 Task: Search one way flight ticket for 4 adults, 1 infant in seat and 1 infant on lap in premium economy from Fort Myers: Southwest Florida International Airport to Greensboro: Piedmont Triad International Airport on 5-1-2023. Choice of flights is JetBlue. Number of bags: 1 checked bag. Price is upto 83000. Outbound departure time preference is 8:45.
Action: Mouse moved to (165, 147)
Screenshot: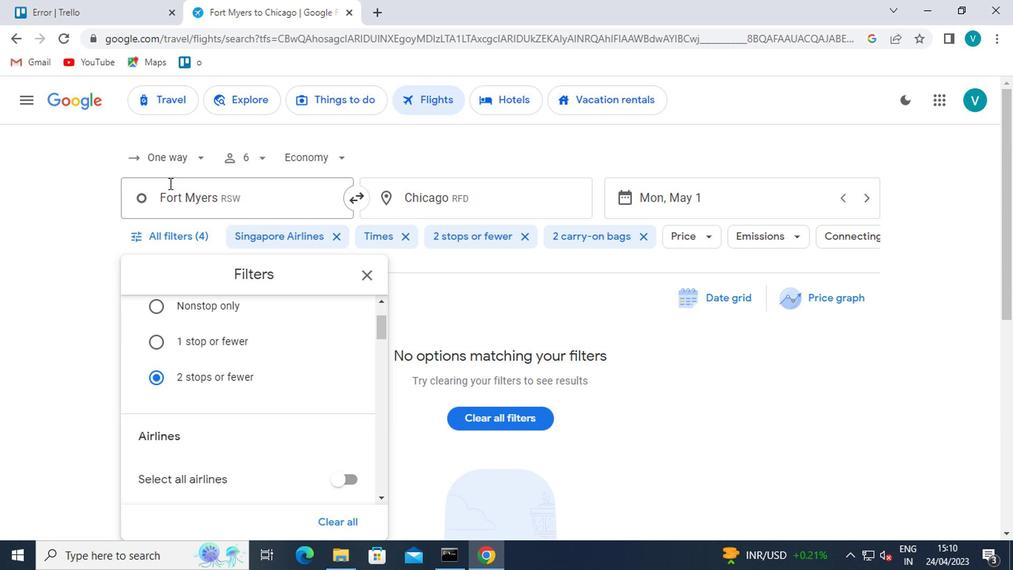 
Action: Mouse pressed left at (165, 147)
Screenshot: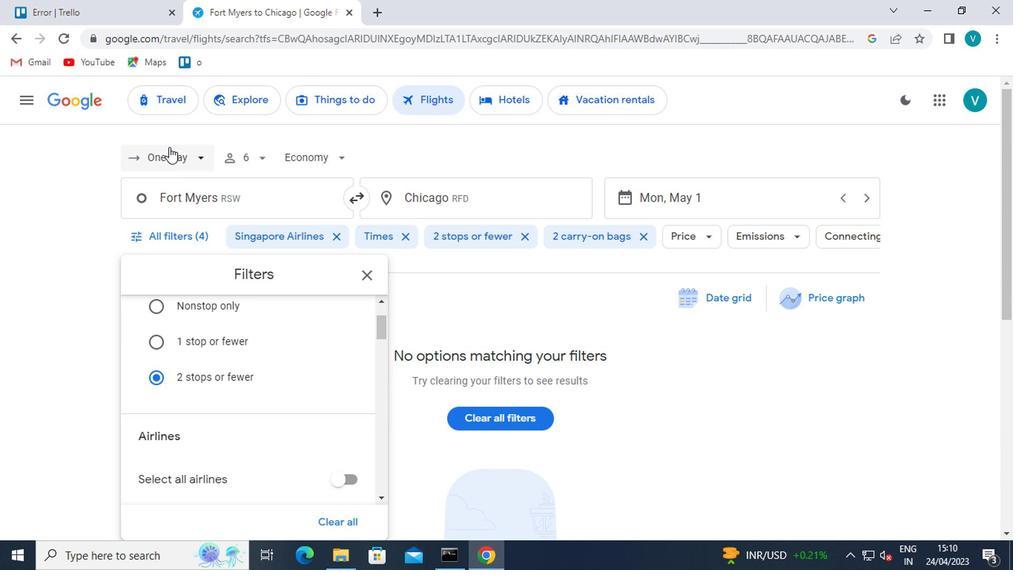 
Action: Mouse moved to (181, 224)
Screenshot: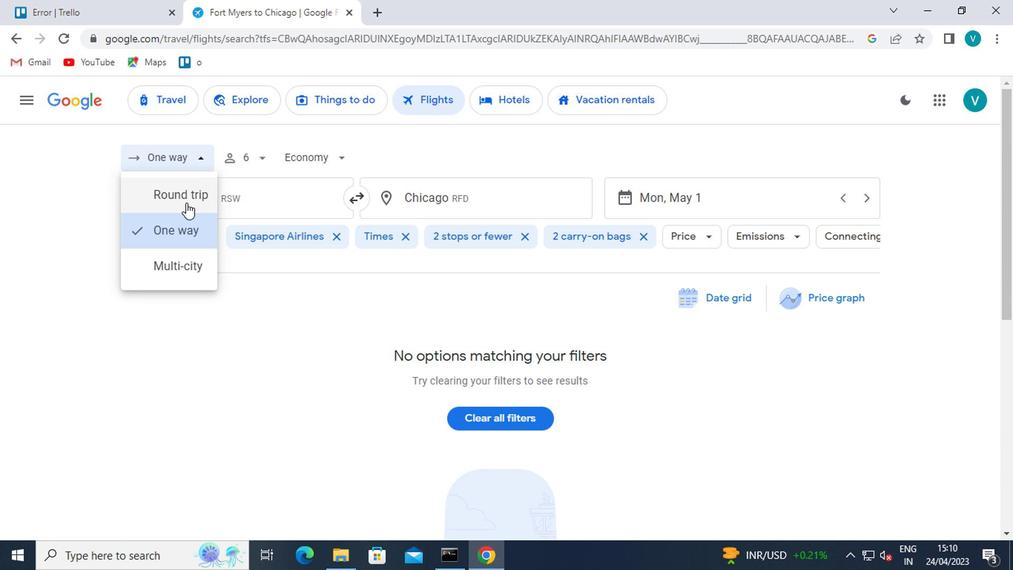 
Action: Mouse pressed left at (181, 224)
Screenshot: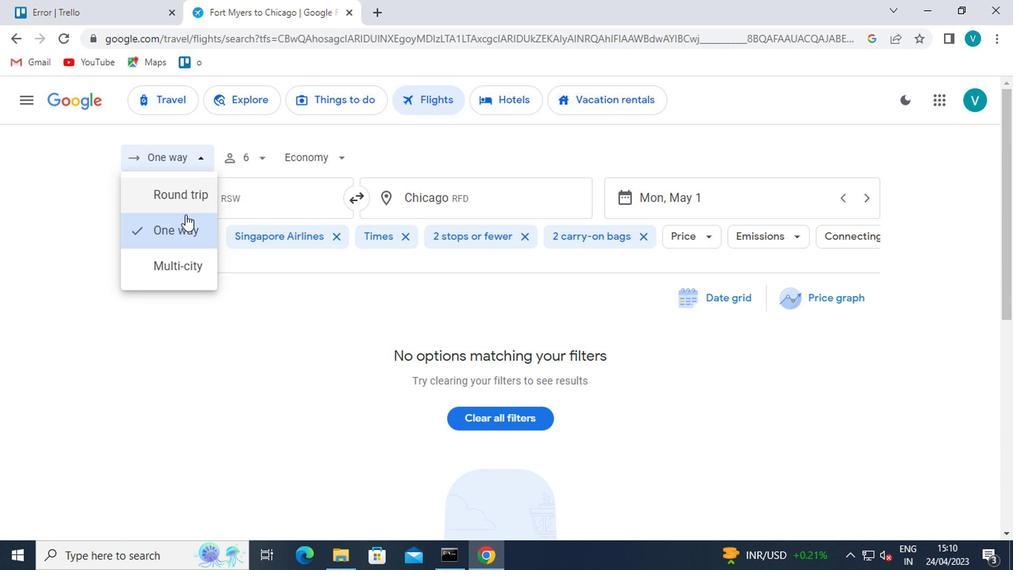 
Action: Mouse moved to (246, 166)
Screenshot: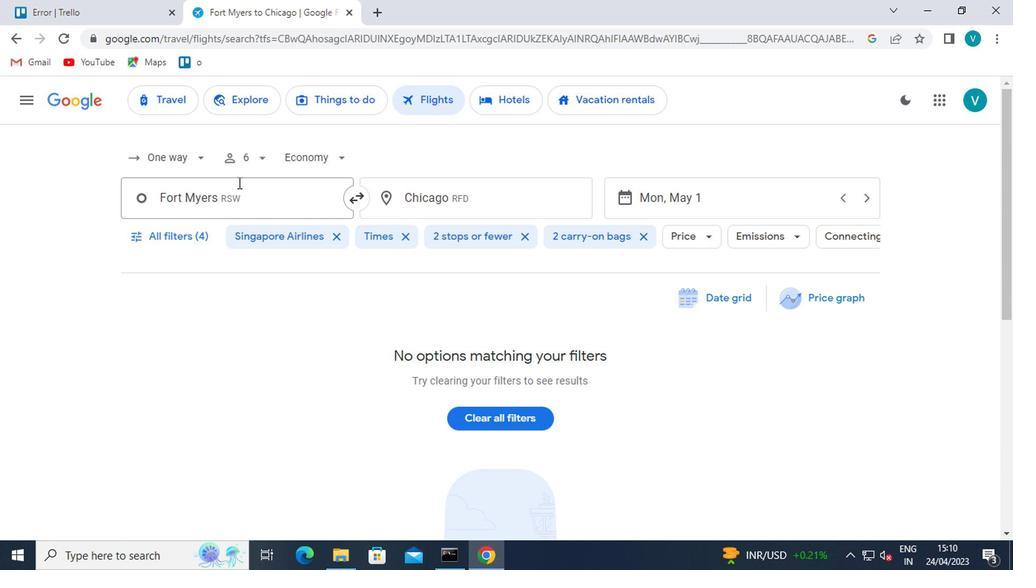 
Action: Mouse pressed left at (246, 166)
Screenshot: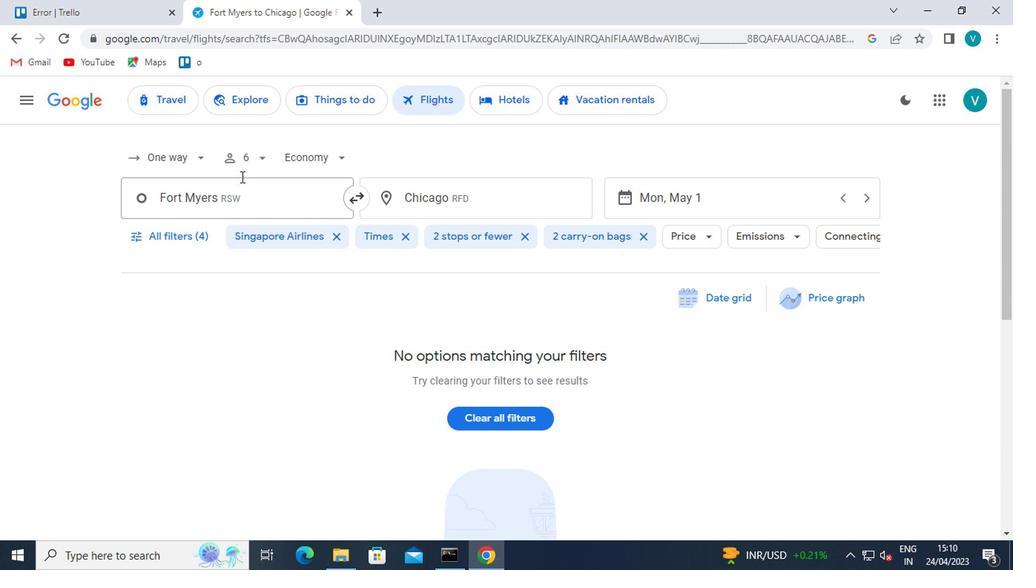 
Action: Mouse moved to (373, 188)
Screenshot: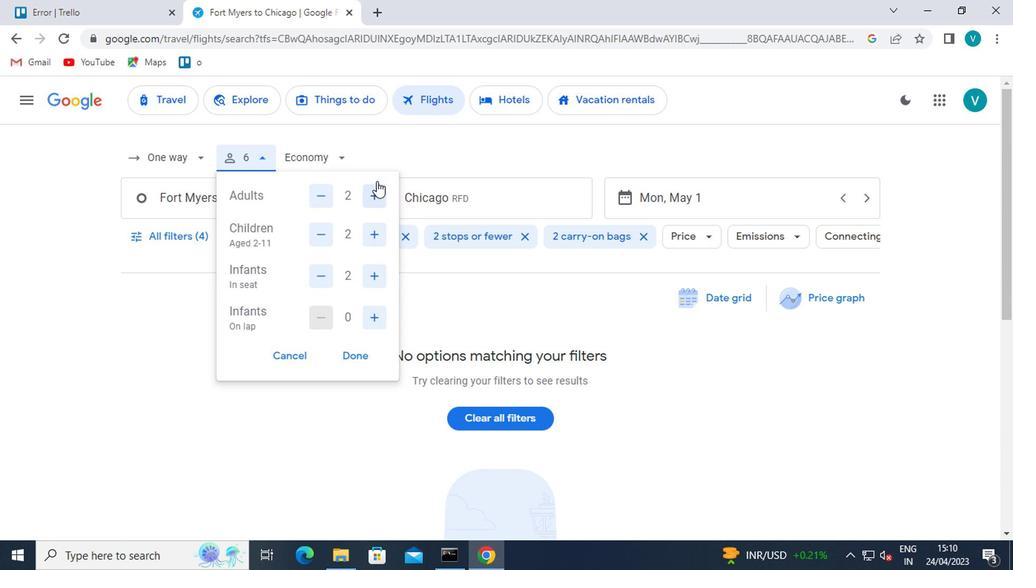 
Action: Mouse pressed left at (373, 188)
Screenshot: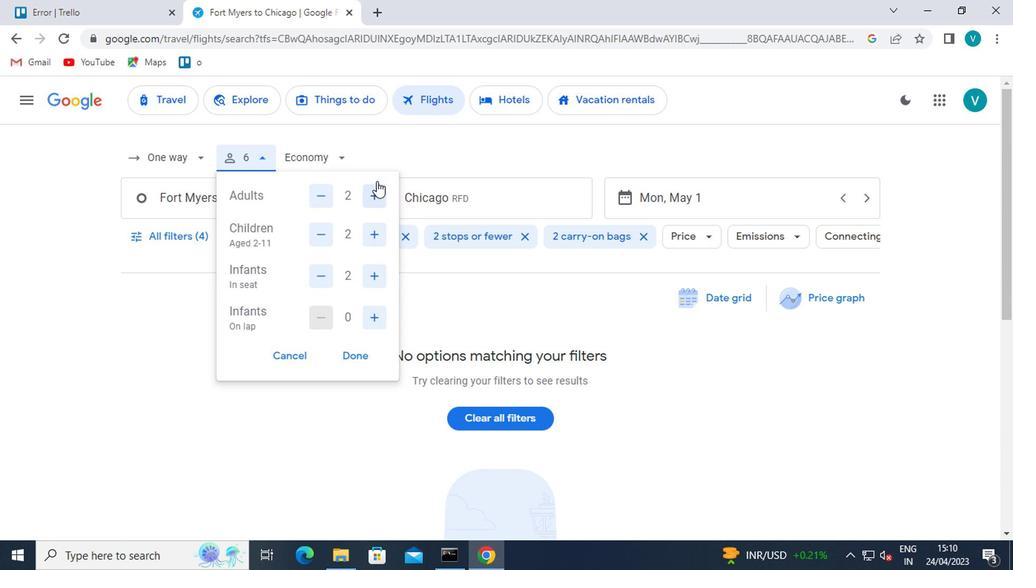 
Action: Mouse pressed left at (373, 188)
Screenshot: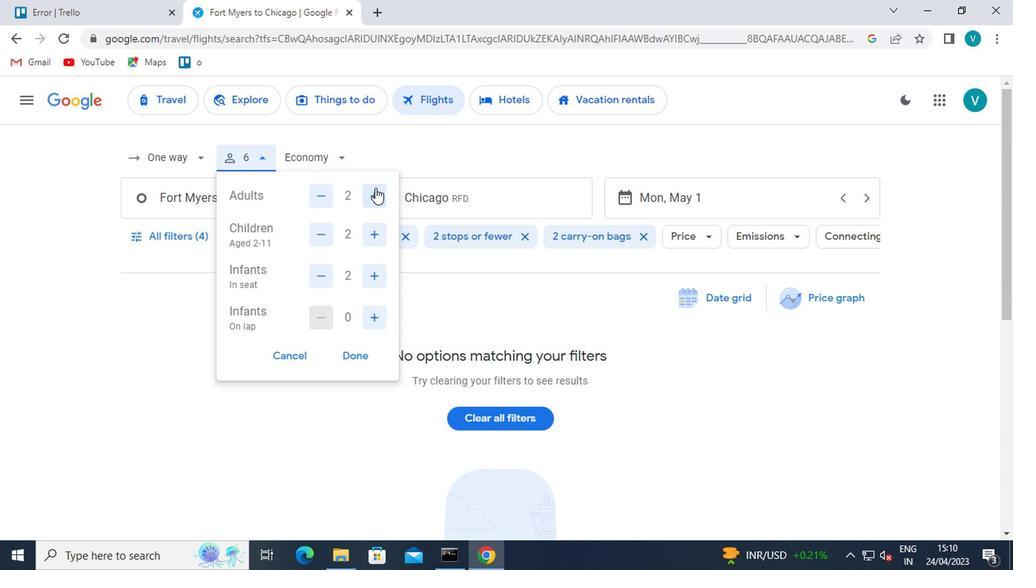 
Action: Mouse moved to (314, 241)
Screenshot: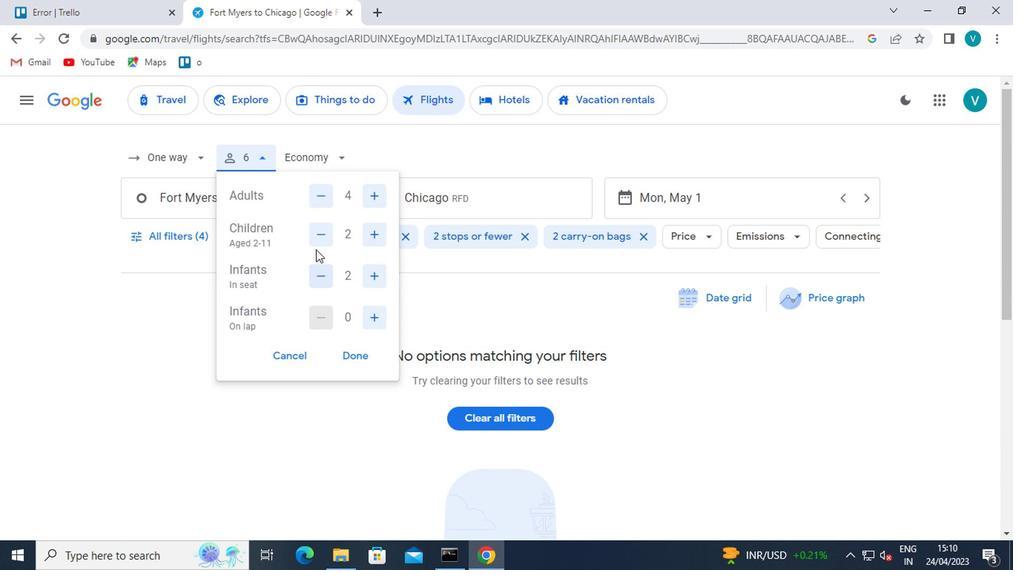 
Action: Mouse pressed left at (314, 241)
Screenshot: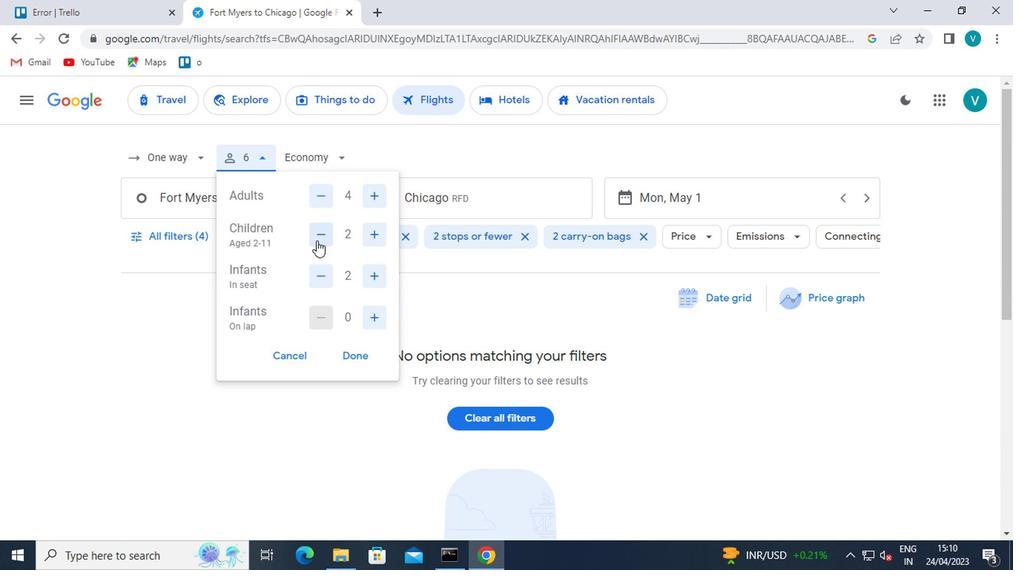 
Action: Mouse pressed left at (314, 241)
Screenshot: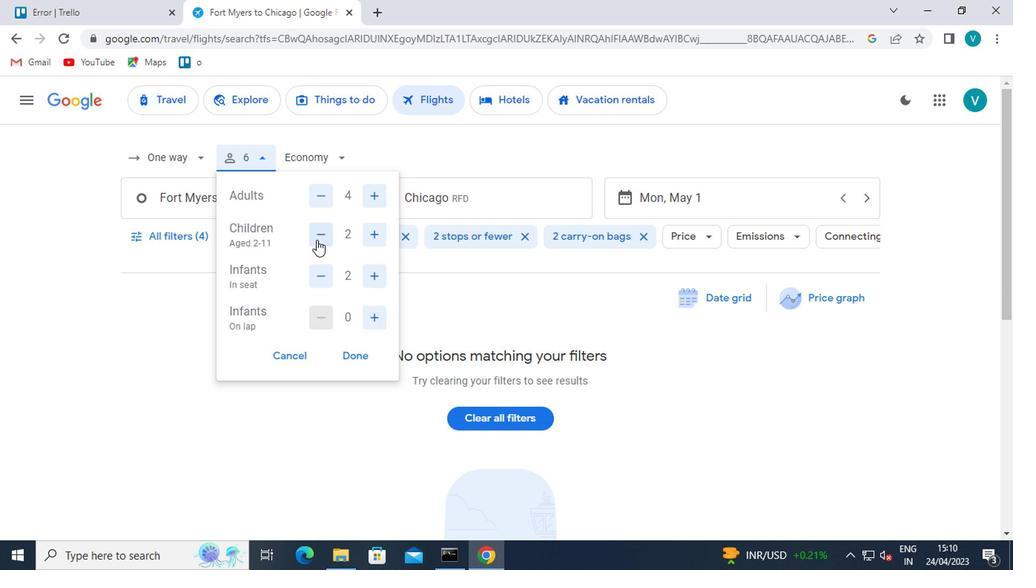 
Action: Mouse moved to (310, 278)
Screenshot: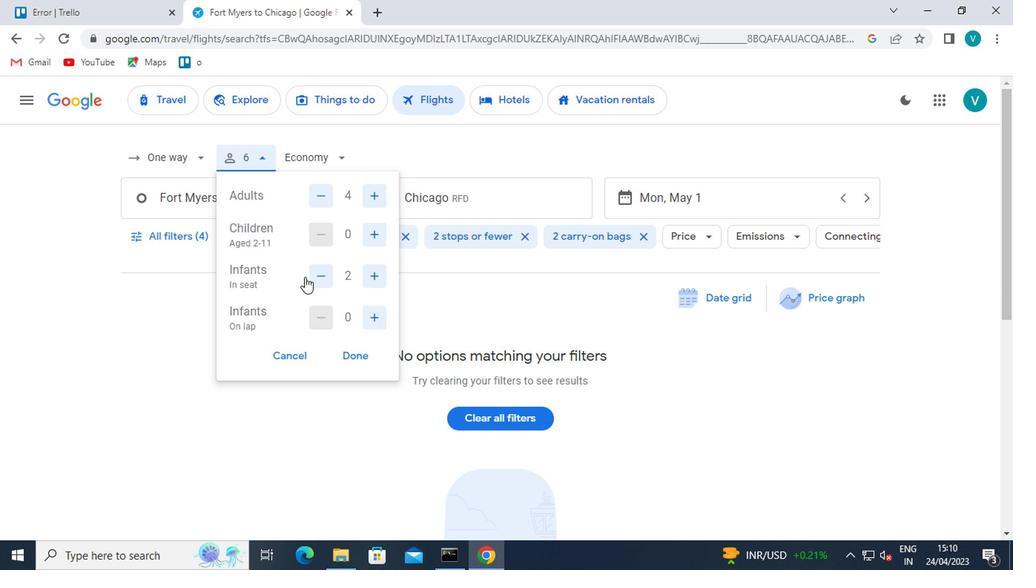 
Action: Mouse pressed left at (310, 278)
Screenshot: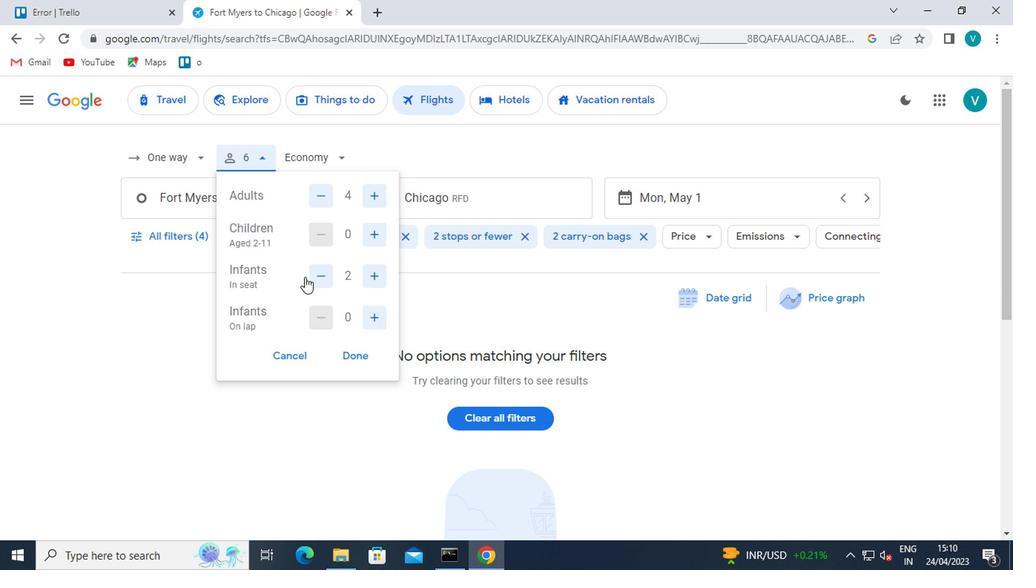 
Action: Mouse moved to (366, 319)
Screenshot: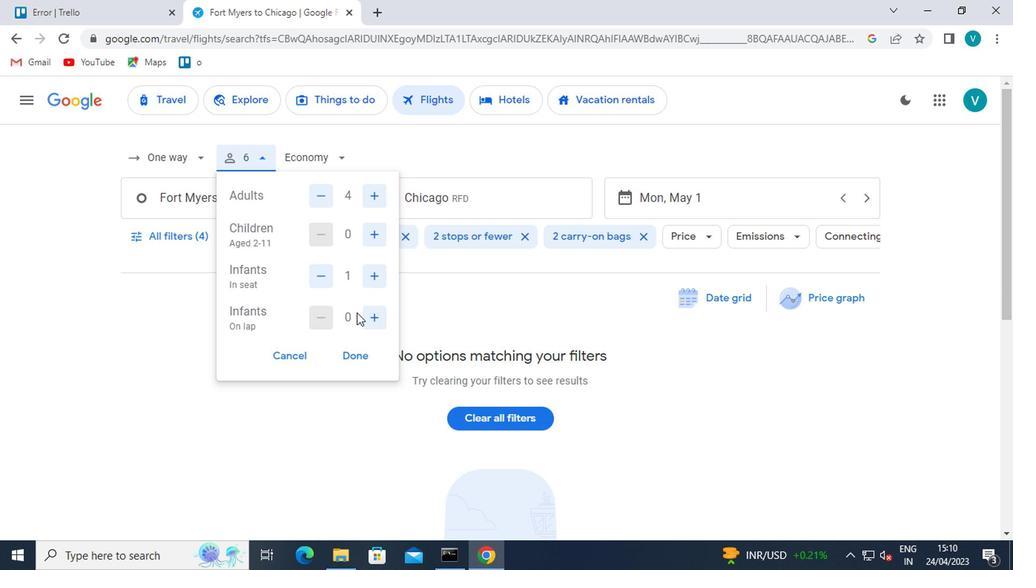 
Action: Mouse pressed left at (366, 319)
Screenshot: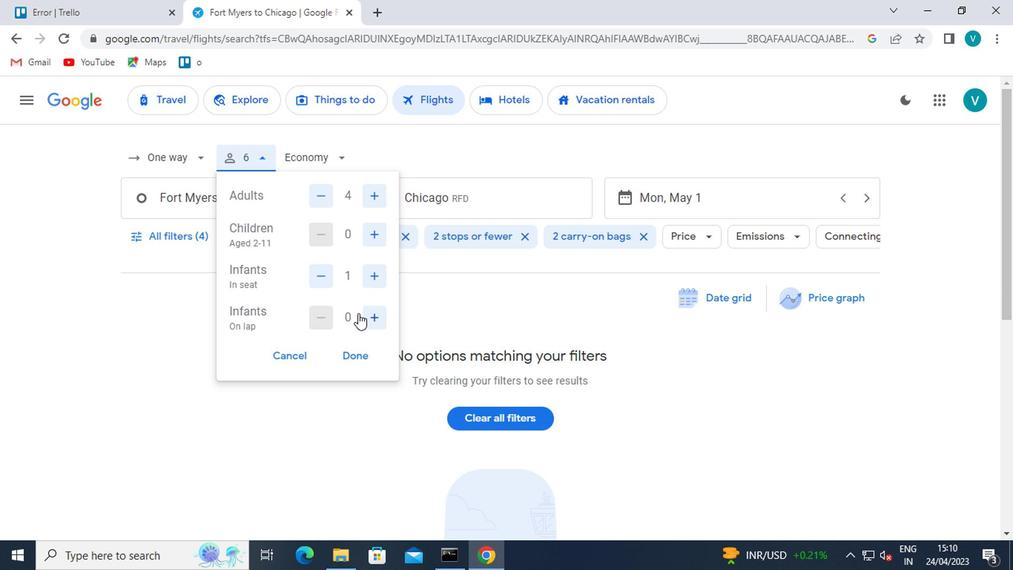 
Action: Mouse moved to (355, 355)
Screenshot: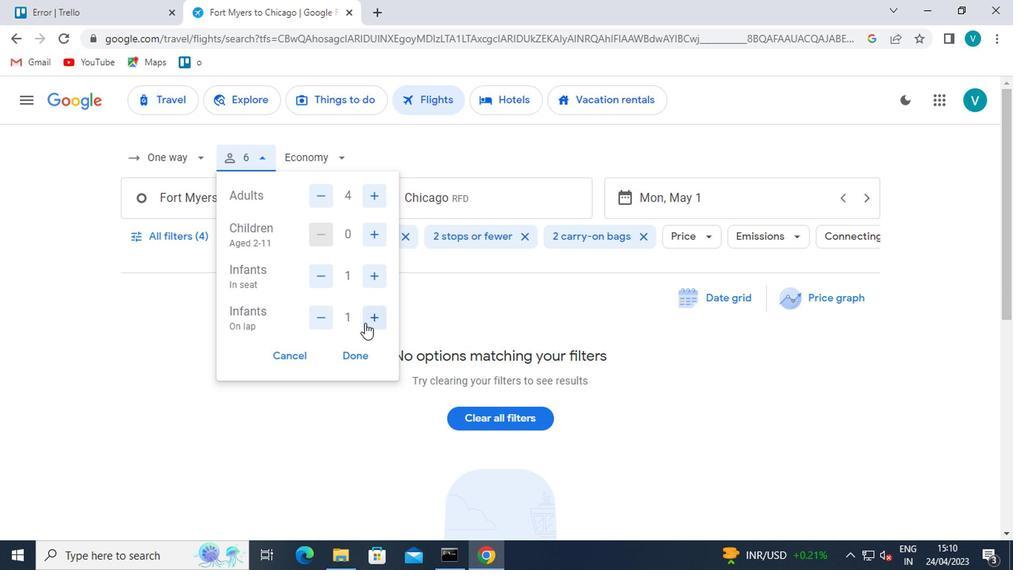 
Action: Mouse pressed left at (355, 355)
Screenshot: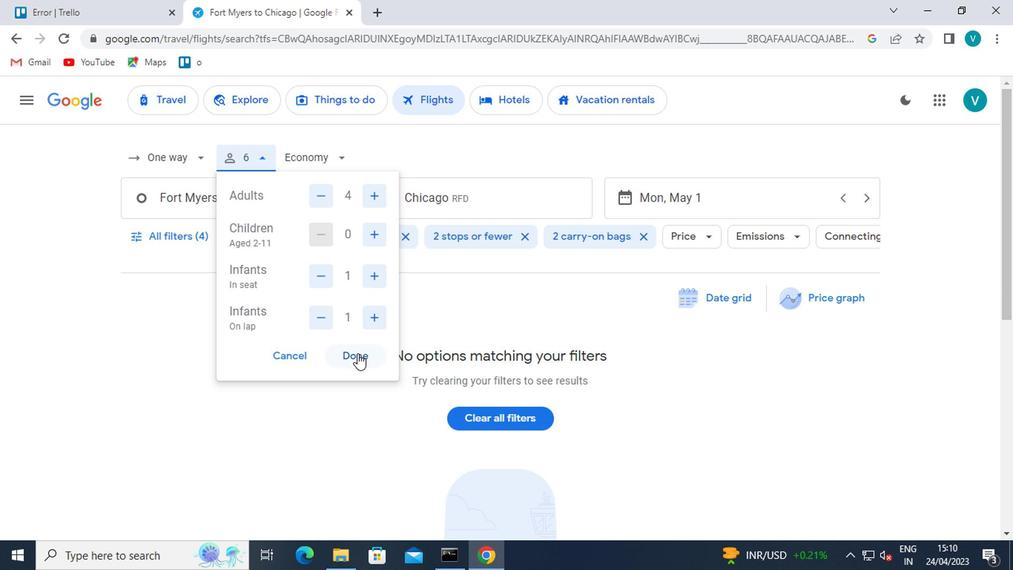 
Action: Mouse moved to (326, 154)
Screenshot: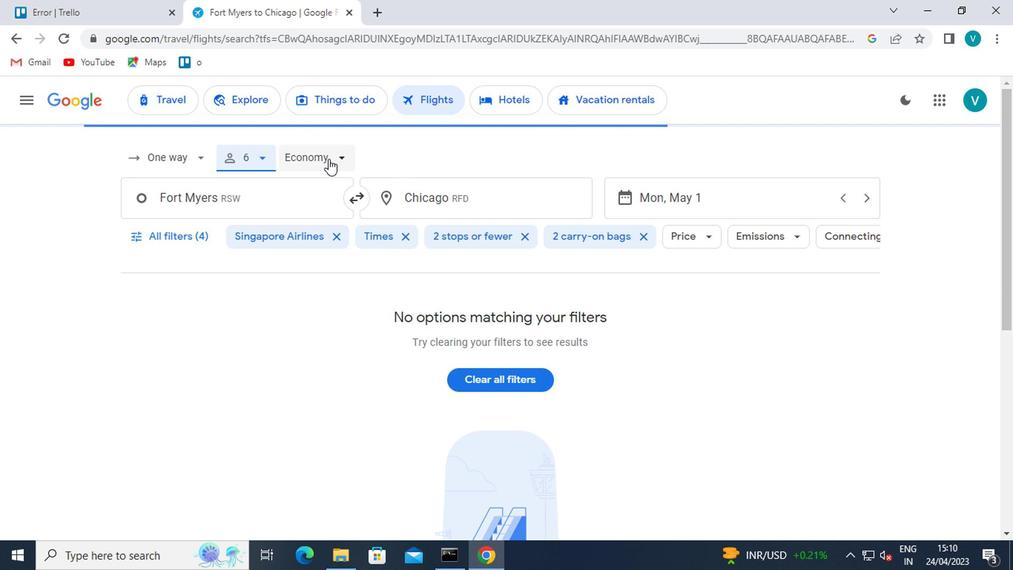 
Action: Mouse pressed left at (326, 154)
Screenshot: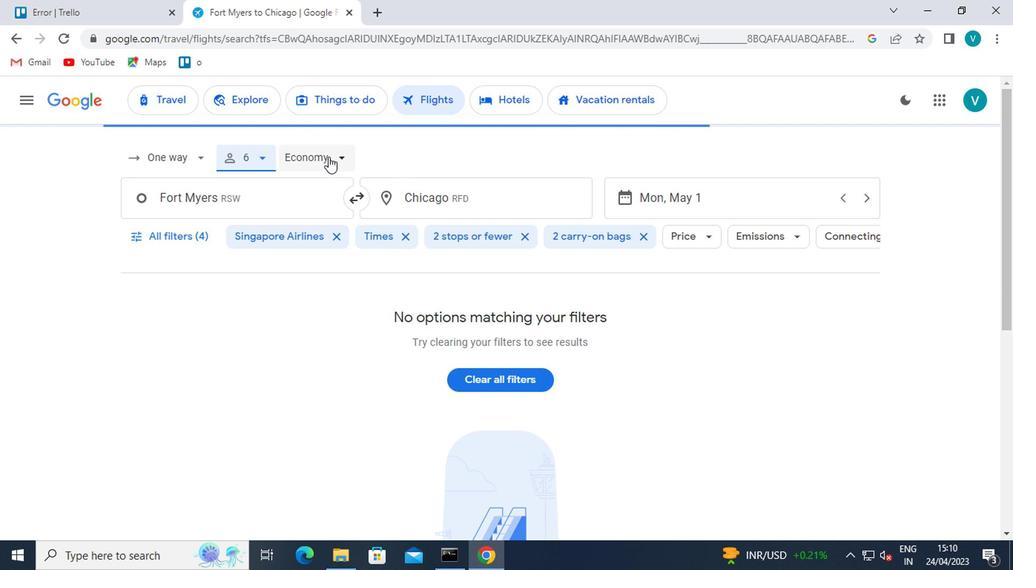
Action: Mouse moved to (328, 234)
Screenshot: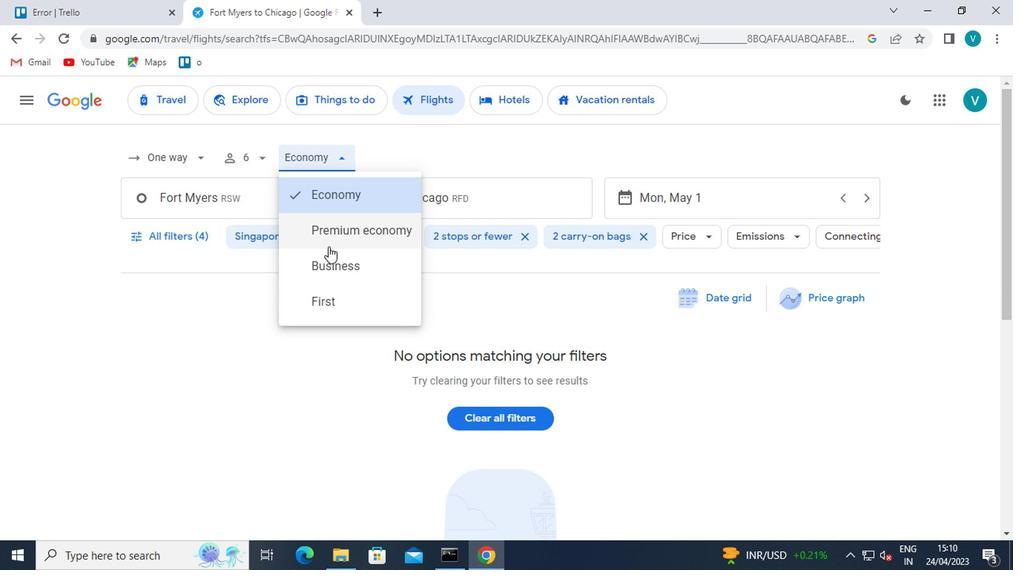 
Action: Mouse pressed left at (328, 234)
Screenshot: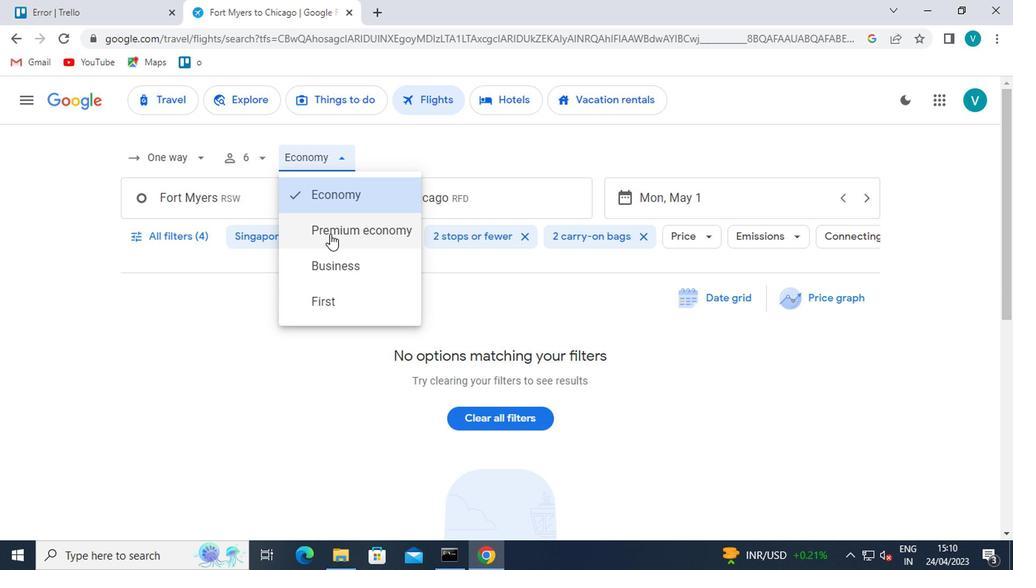 
Action: Mouse moved to (267, 204)
Screenshot: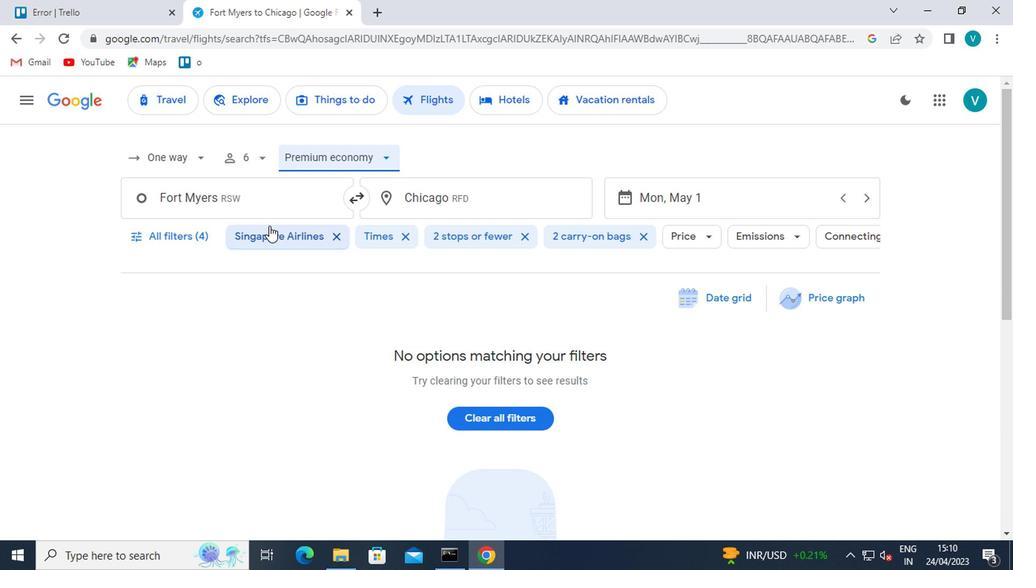 
Action: Mouse pressed left at (267, 204)
Screenshot: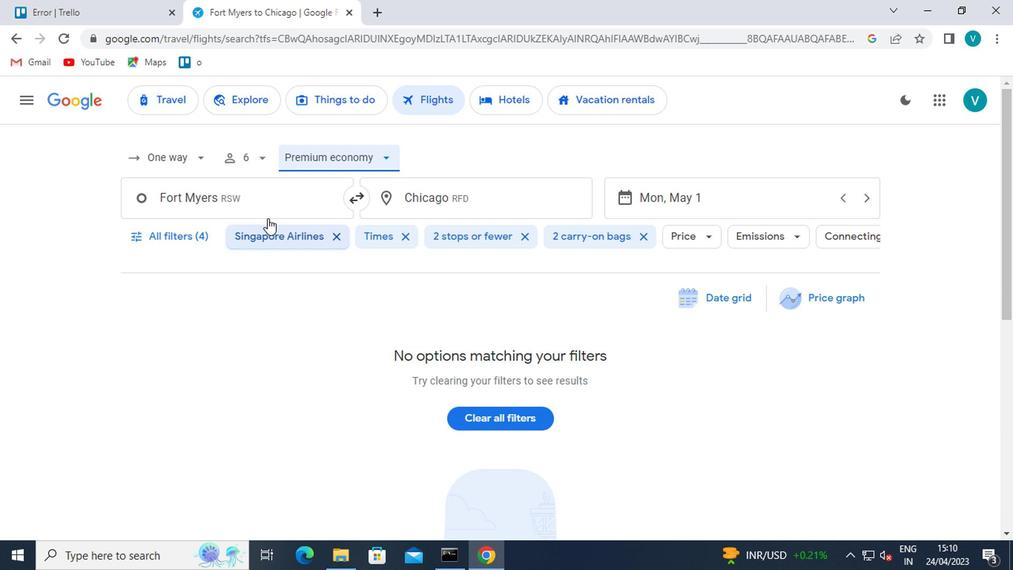 
Action: Mouse moved to (258, 202)
Screenshot: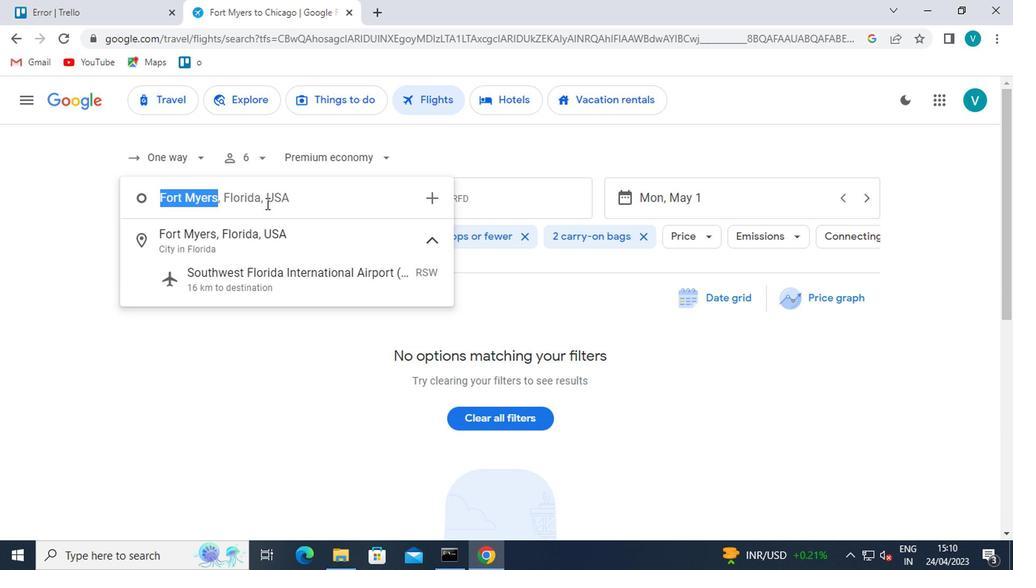 
Action: Key pressed <Key.shift>FOT<Key.backspace>RT<Key.space><Key.shift><Key.shift><Key.shift><Key.shift><Key.shift><Key.shift><Key.shift><Key.shift><Key.shift><Key.shift><Key.shift><Key.shift><Key.shift><Key.shift><Key.shift><Key.shift><Key.shift><Key.shift><Key.shift><Key.shift><Key.shift><Key.shift><Key.shift><Key.shift><Key.shift><Key.shift><Key.shift><Key.shift><Key.shift><Key.shift><Key.shift>MYERS
Screenshot: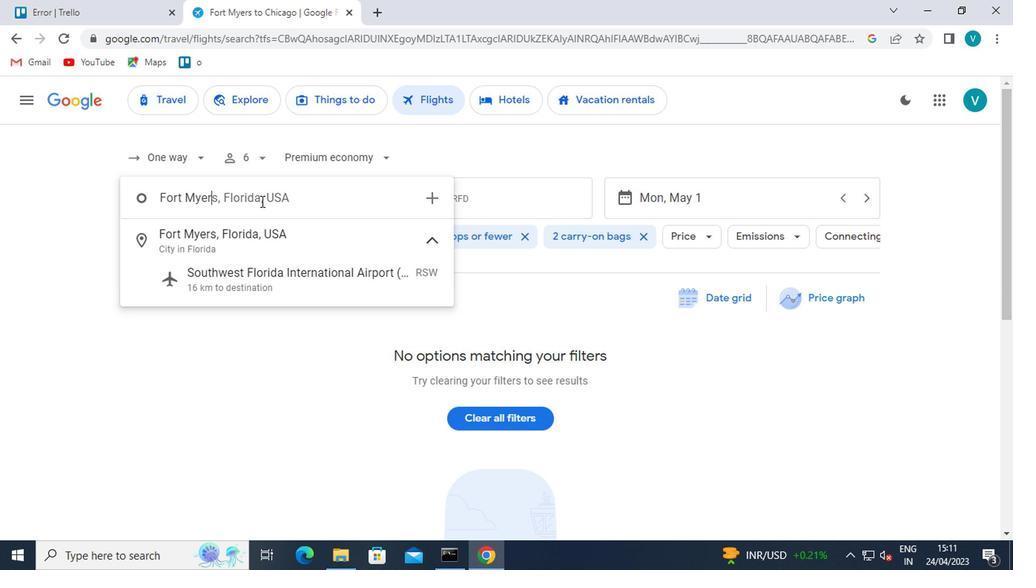 
Action: Mouse moved to (287, 283)
Screenshot: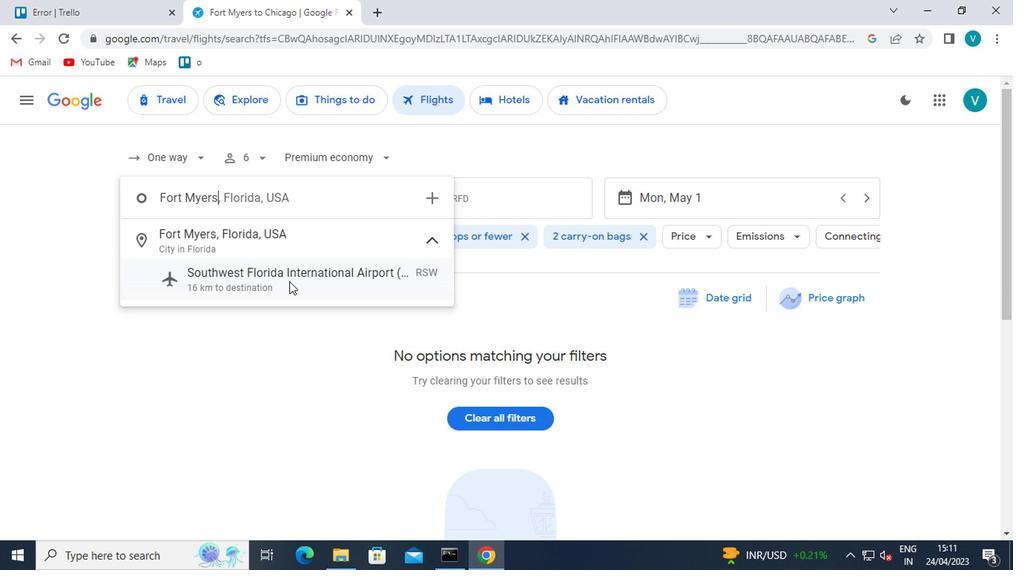 
Action: Mouse pressed left at (287, 283)
Screenshot: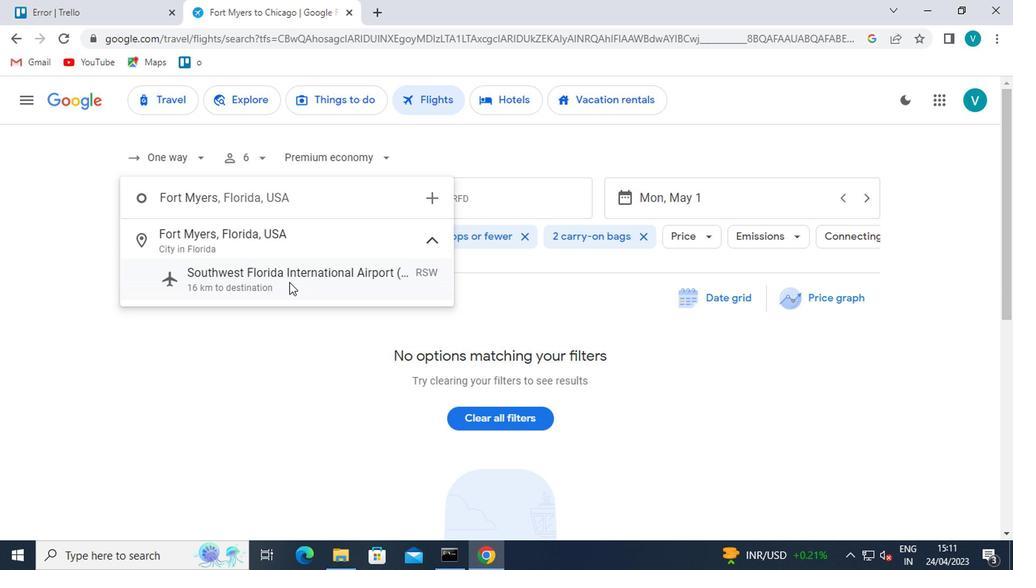 
Action: Mouse moved to (483, 203)
Screenshot: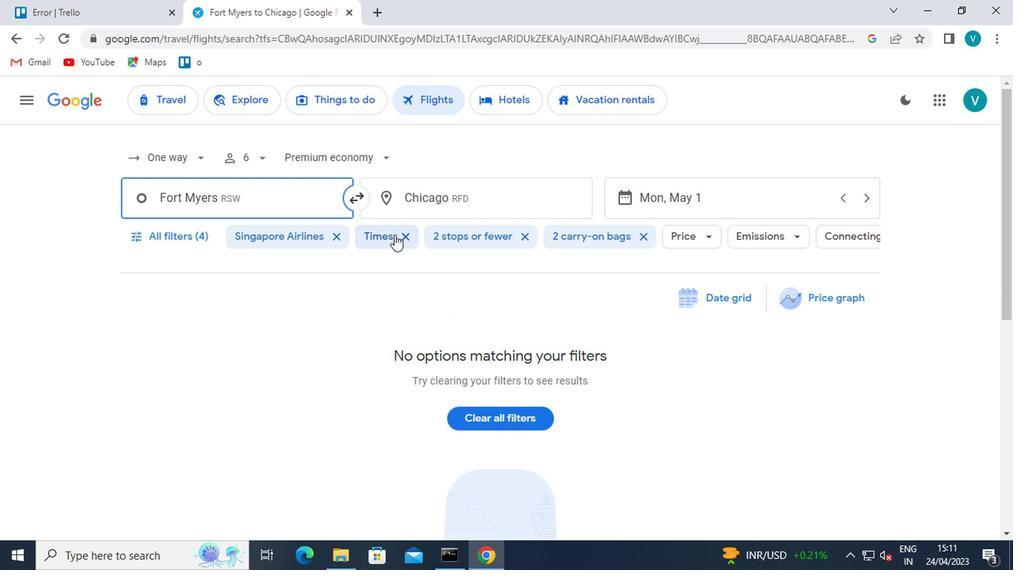 
Action: Mouse pressed left at (483, 203)
Screenshot: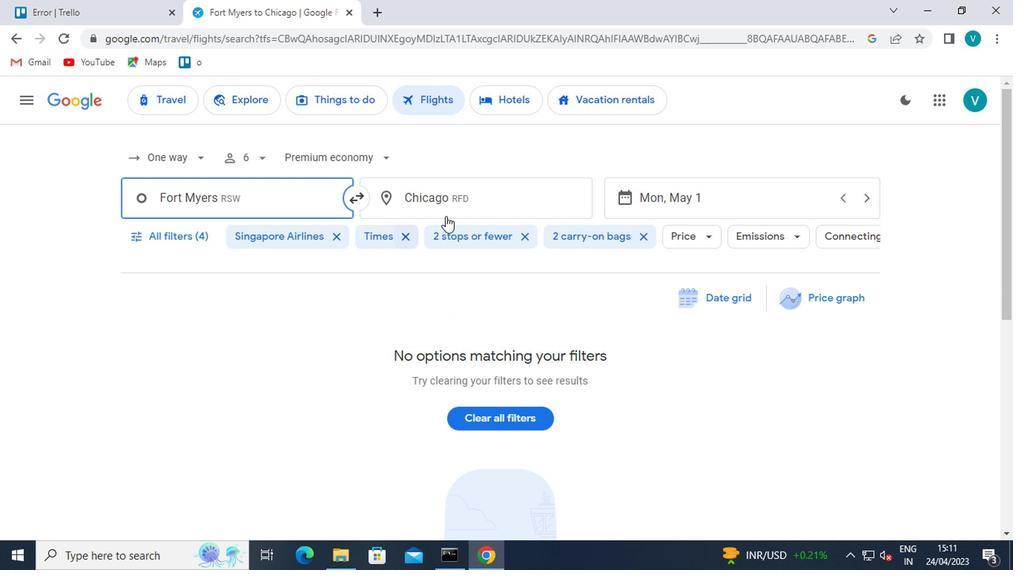 
Action: Key pressed <Key.shift>GREENSBORO
Screenshot: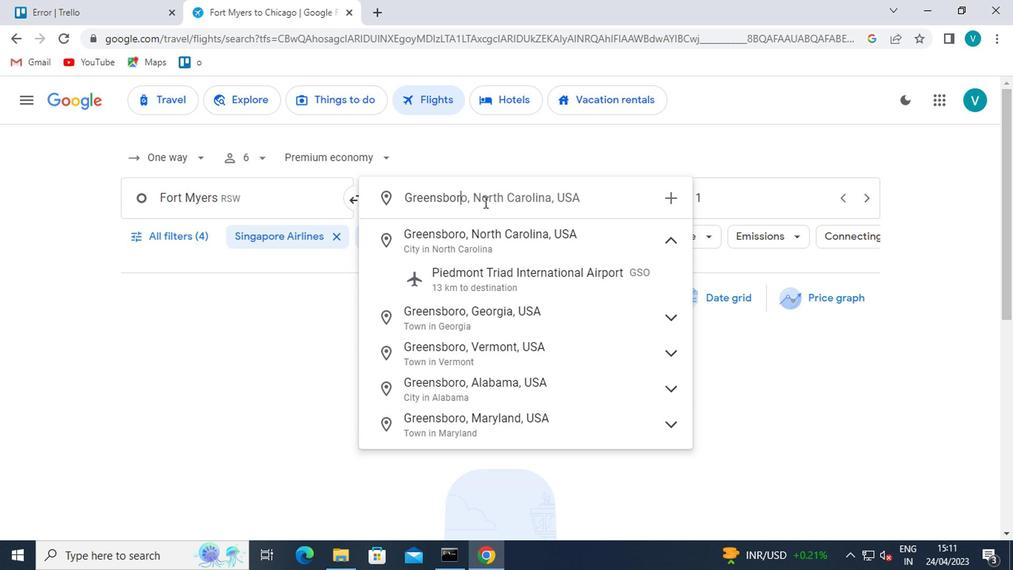 
Action: Mouse moved to (533, 231)
Screenshot: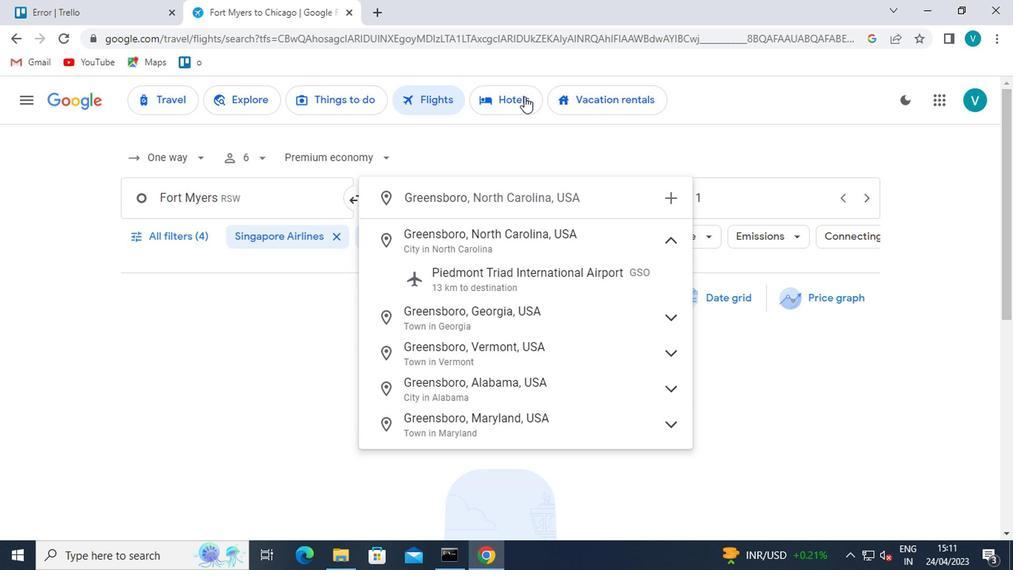 
Action: Mouse scrolled (533, 232) with delta (0, 1)
Screenshot: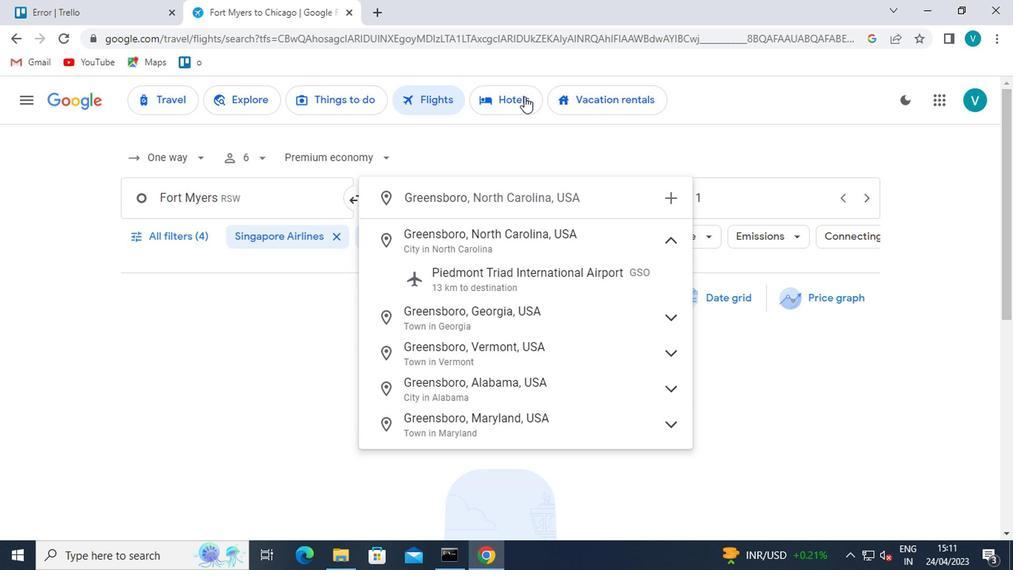 
Action: Mouse moved to (554, 272)
Screenshot: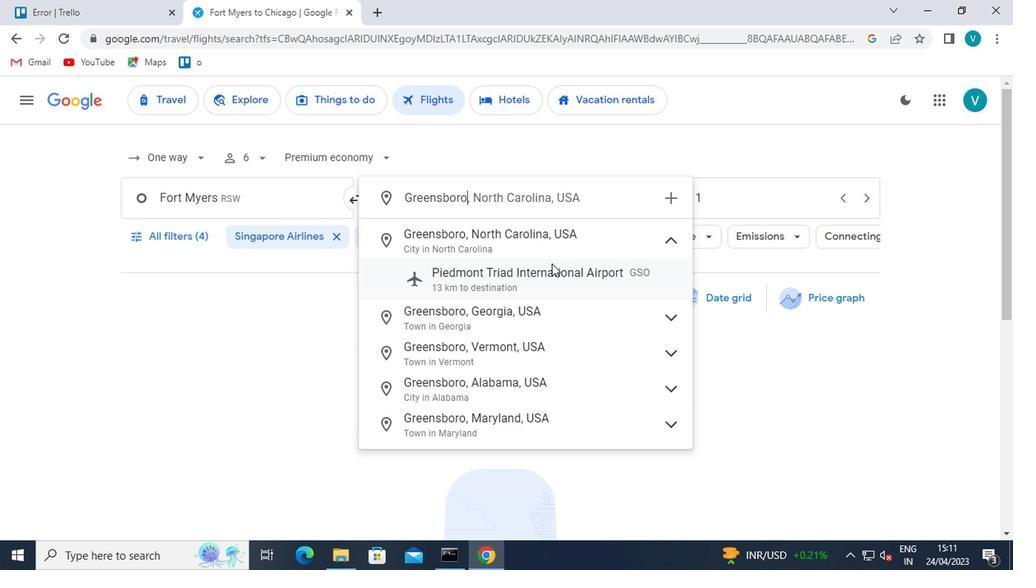 
Action: Mouse pressed left at (554, 272)
Screenshot: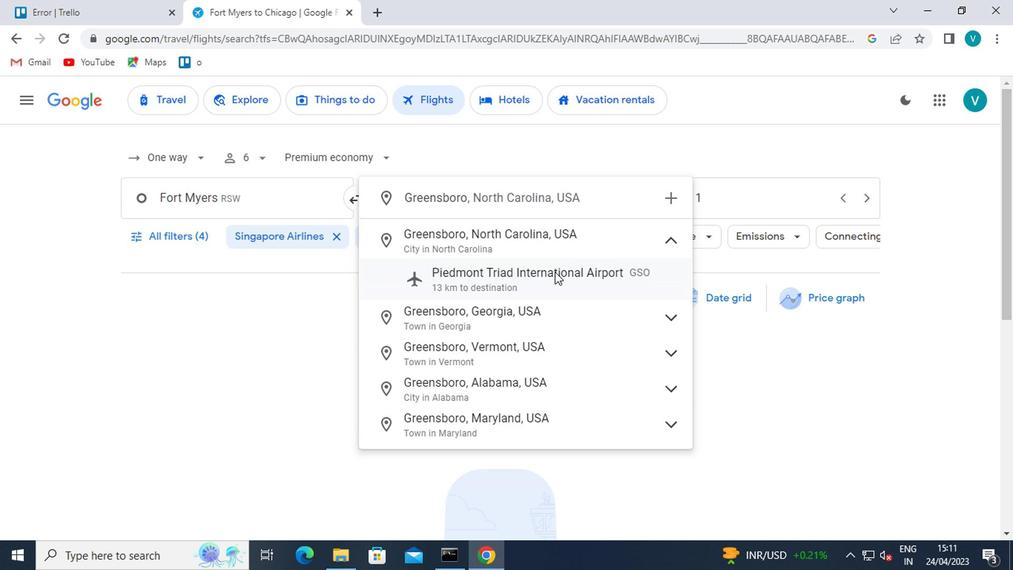 
Action: Mouse moved to (736, 206)
Screenshot: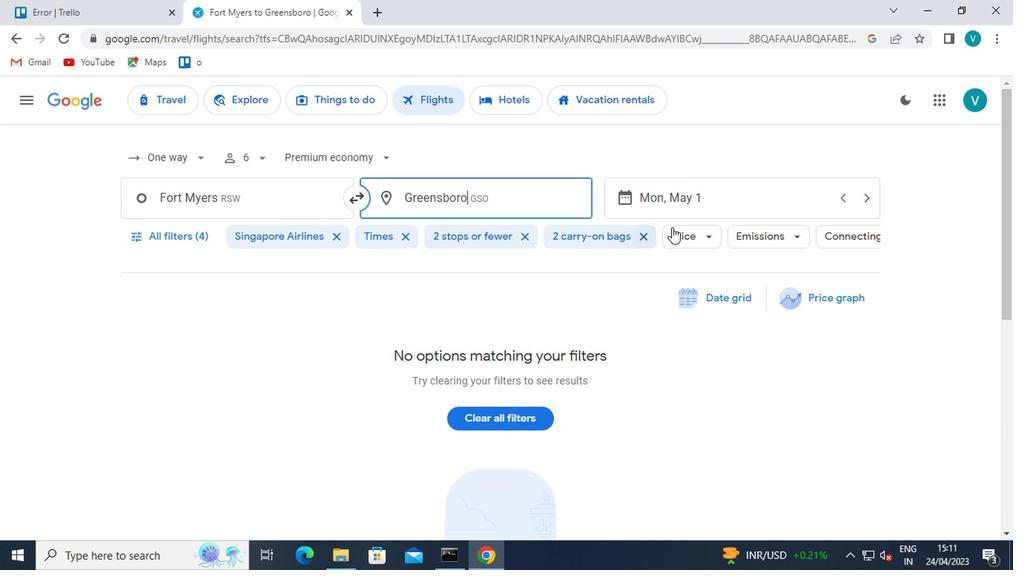 
Action: Mouse pressed left at (736, 206)
Screenshot: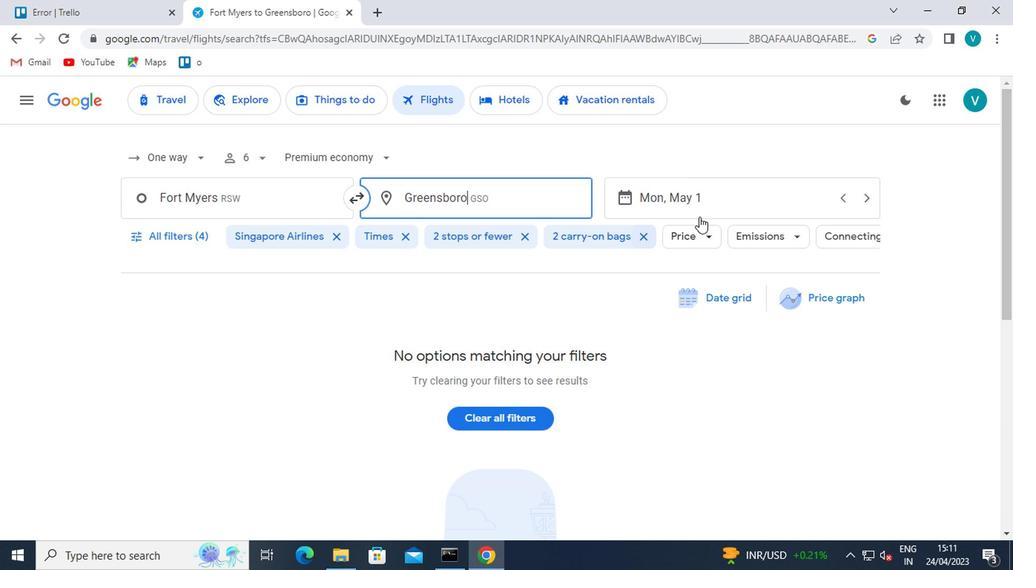 
Action: Mouse moved to (675, 276)
Screenshot: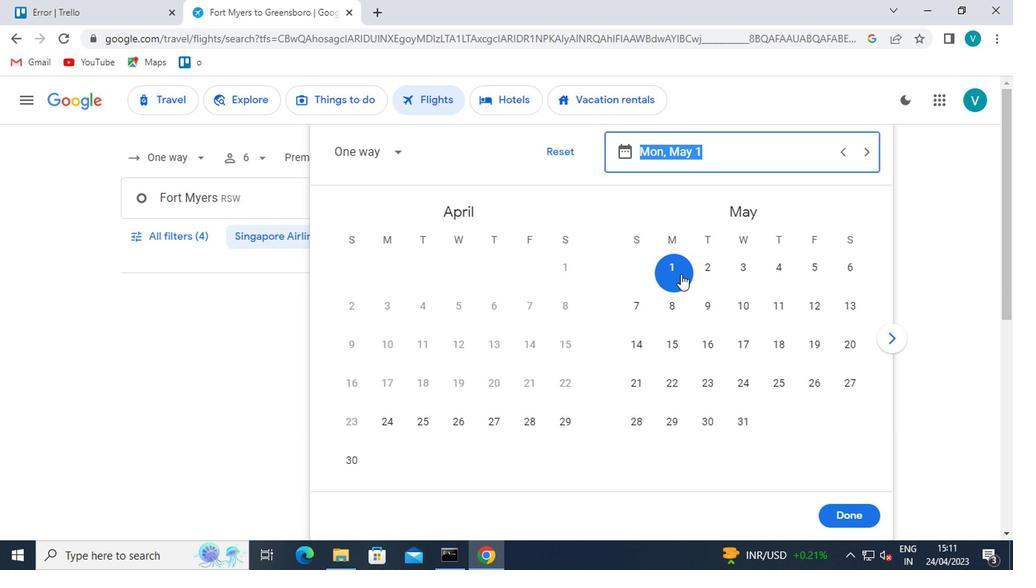 
Action: Mouse pressed left at (675, 276)
Screenshot: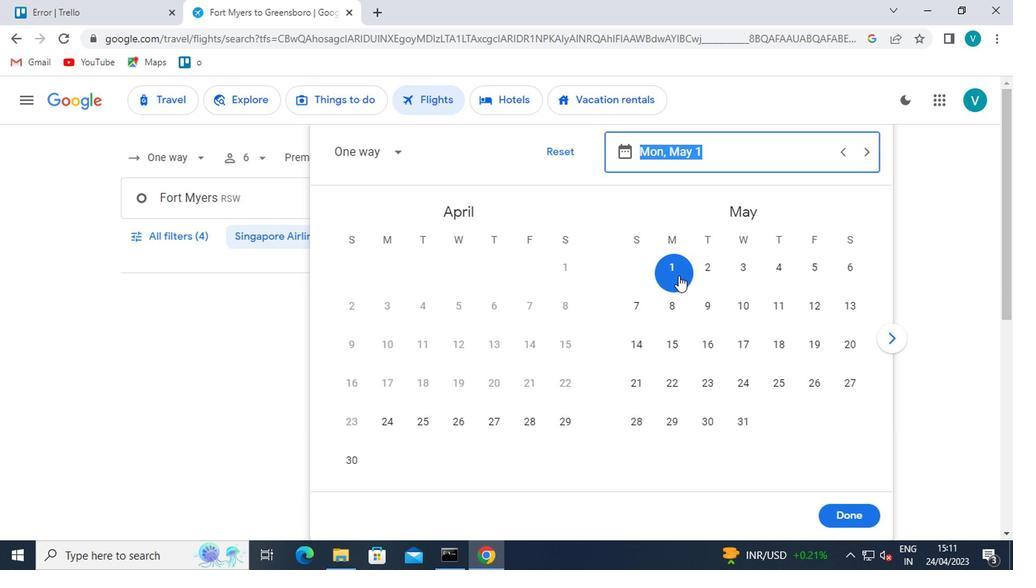 
Action: Mouse moved to (855, 525)
Screenshot: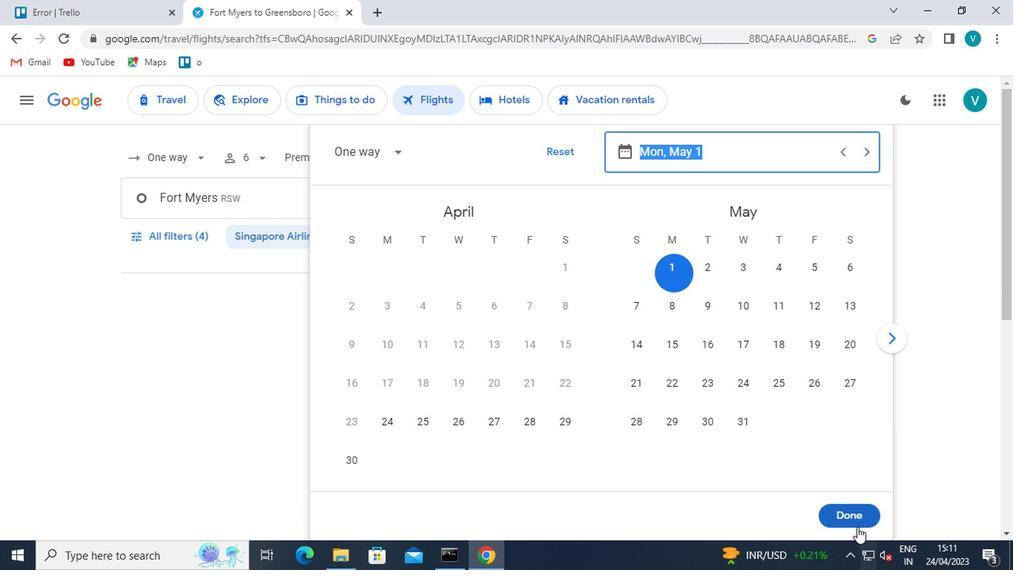 
Action: Mouse pressed left at (855, 525)
Screenshot: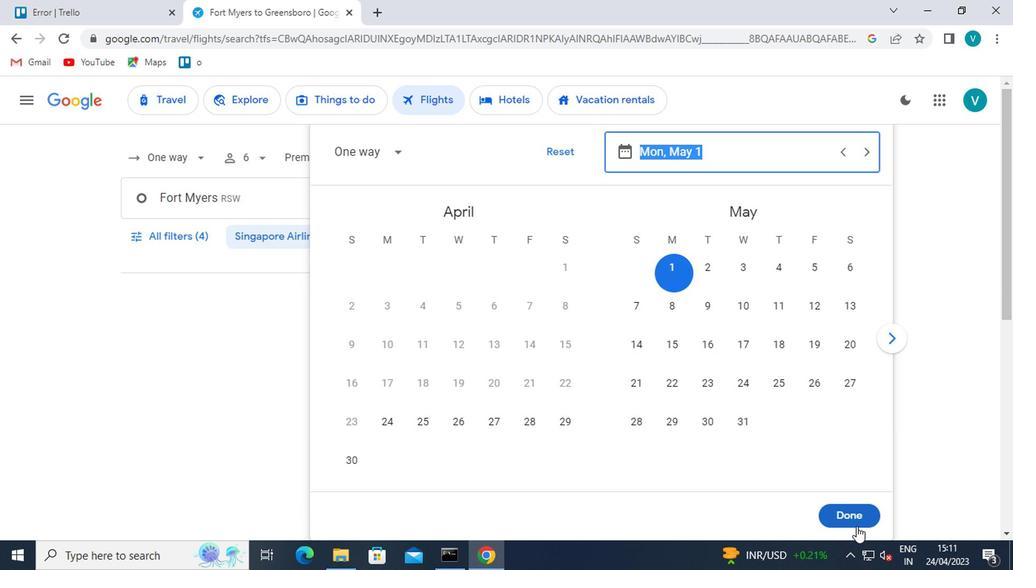 
Action: Mouse moved to (153, 238)
Screenshot: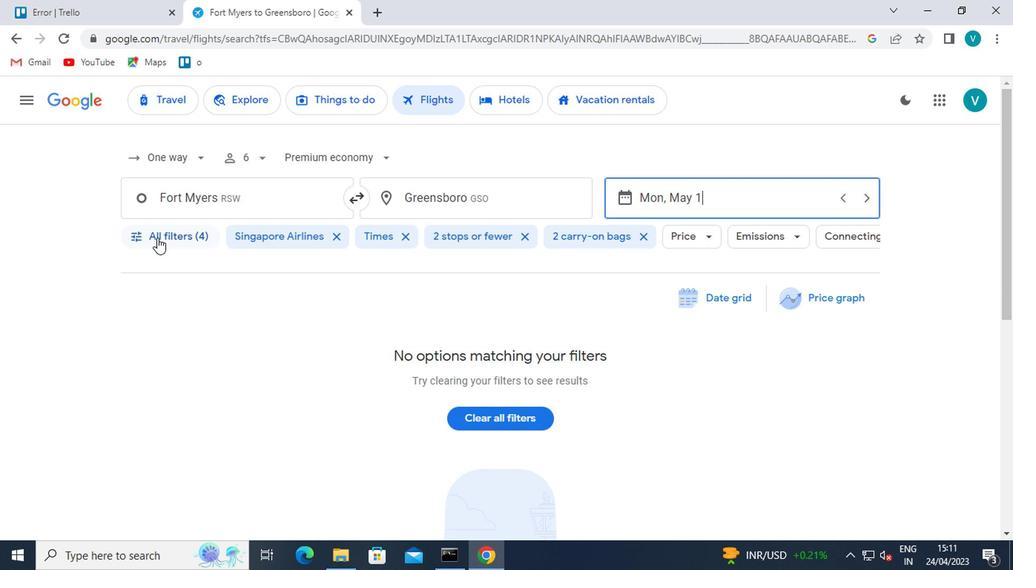 
Action: Mouse pressed left at (153, 238)
Screenshot: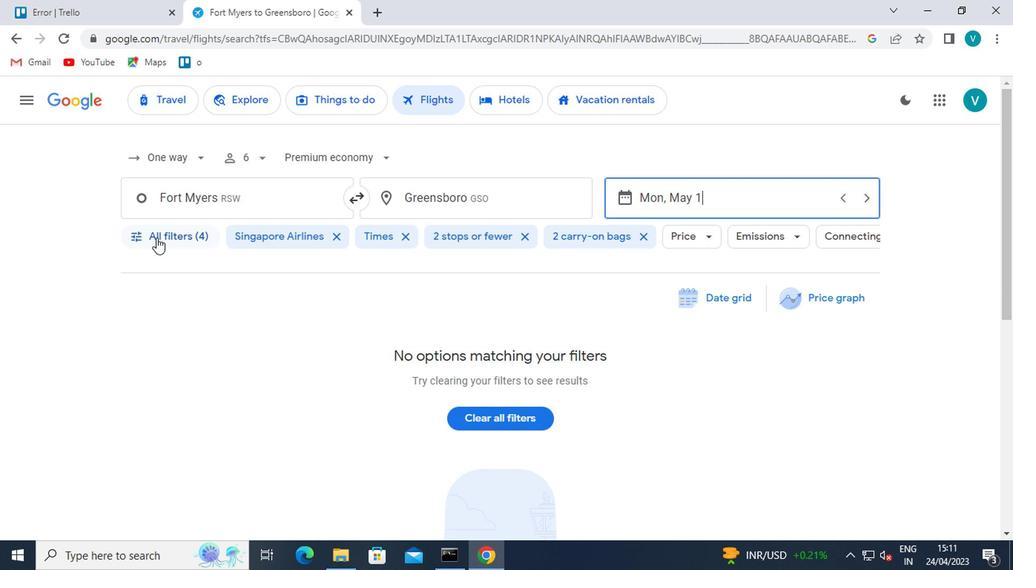 
Action: Mouse moved to (310, 332)
Screenshot: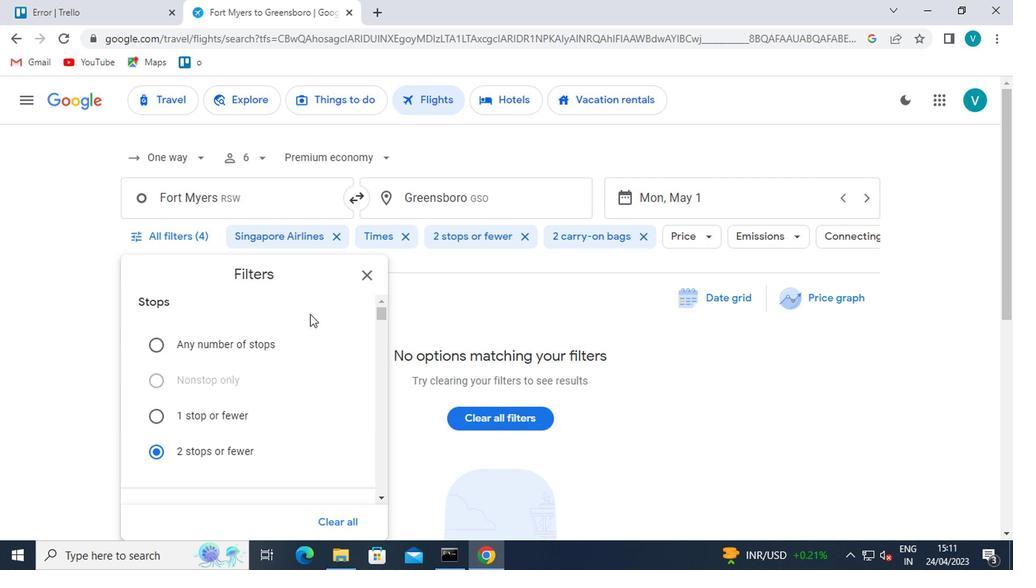 
Action: Mouse scrolled (310, 331) with delta (0, 0)
Screenshot: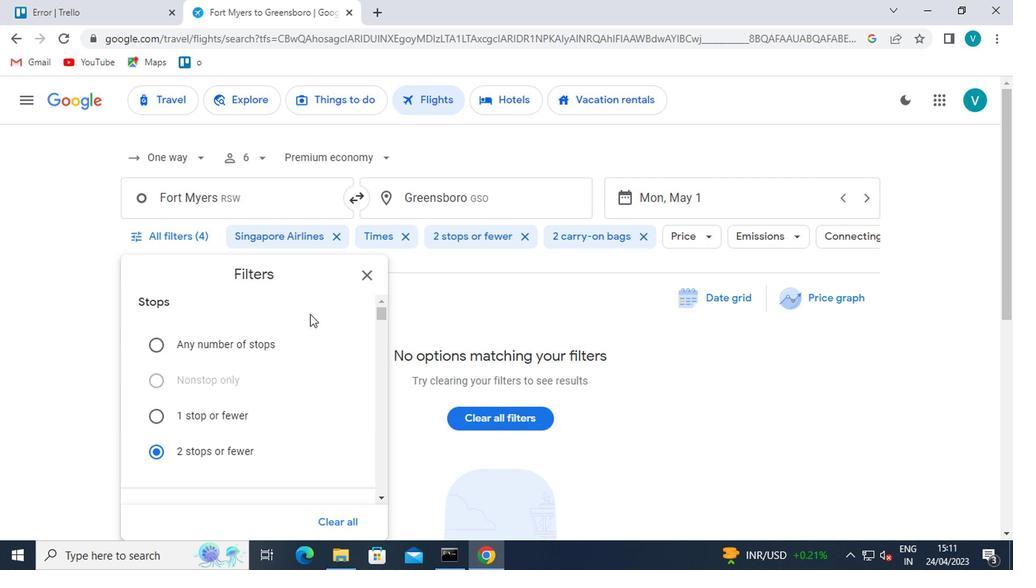 
Action: Mouse moved to (311, 339)
Screenshot: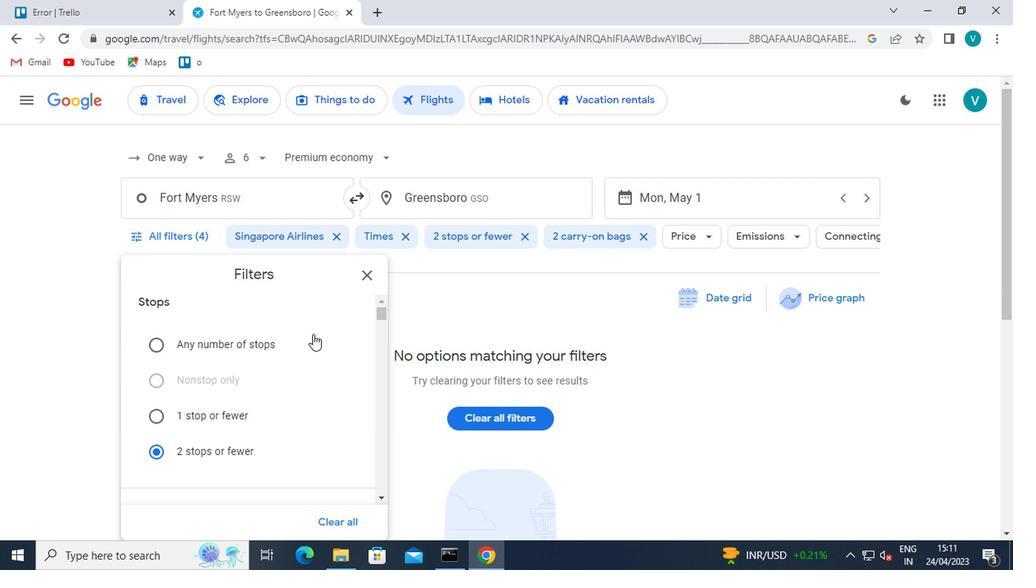 
Action: Mouse scrolled (311, 338) with delta (0, 0)
Screenshot: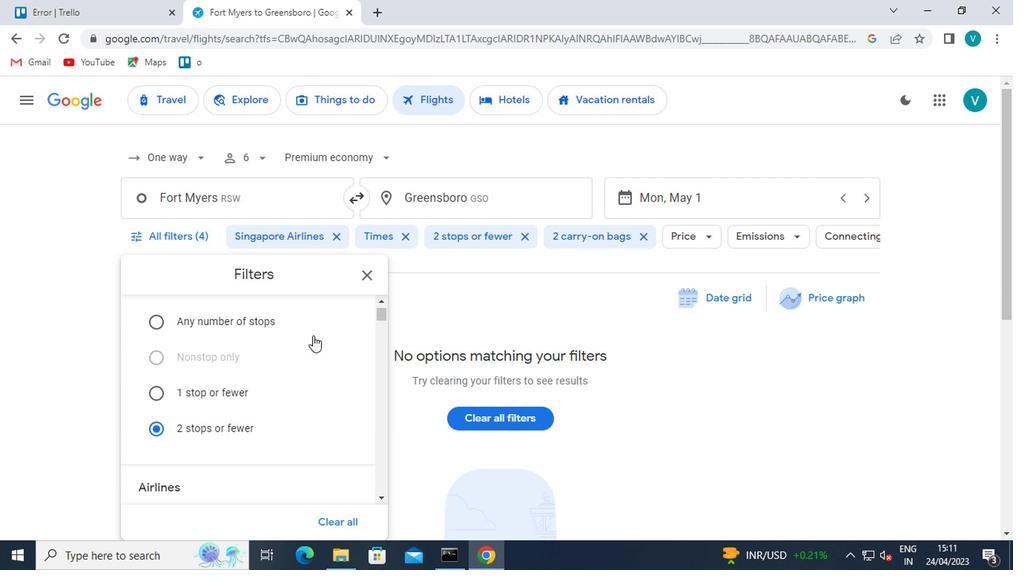 
Action: Mouse moved to (312, 341)
Screenshot: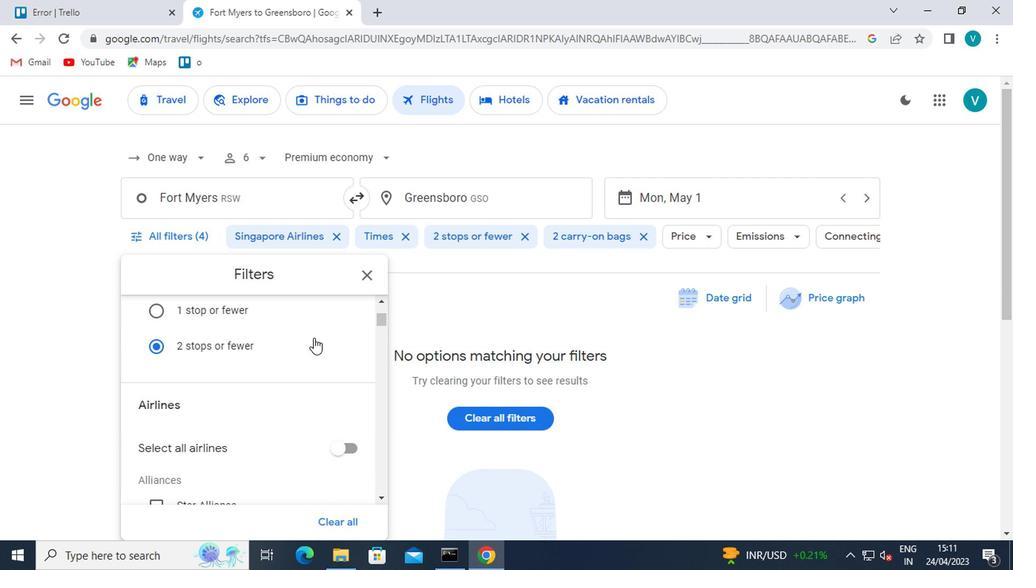 
Action: Mouse scrolled (312, 341) with delta (0, 0)
Screenshot: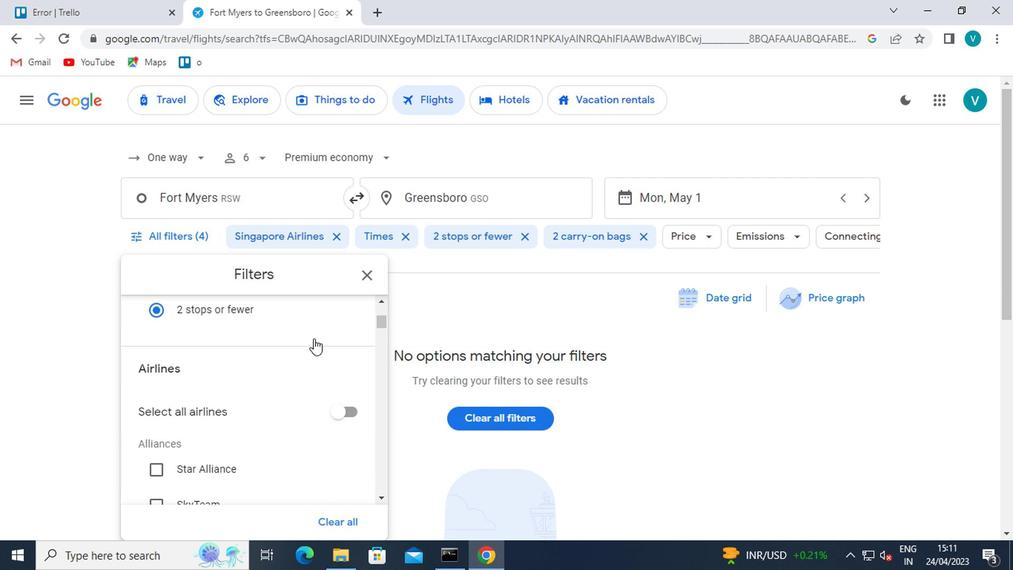 
Action: Mouse scrolled (312, 341) with delta (0, 0)
Screenshot: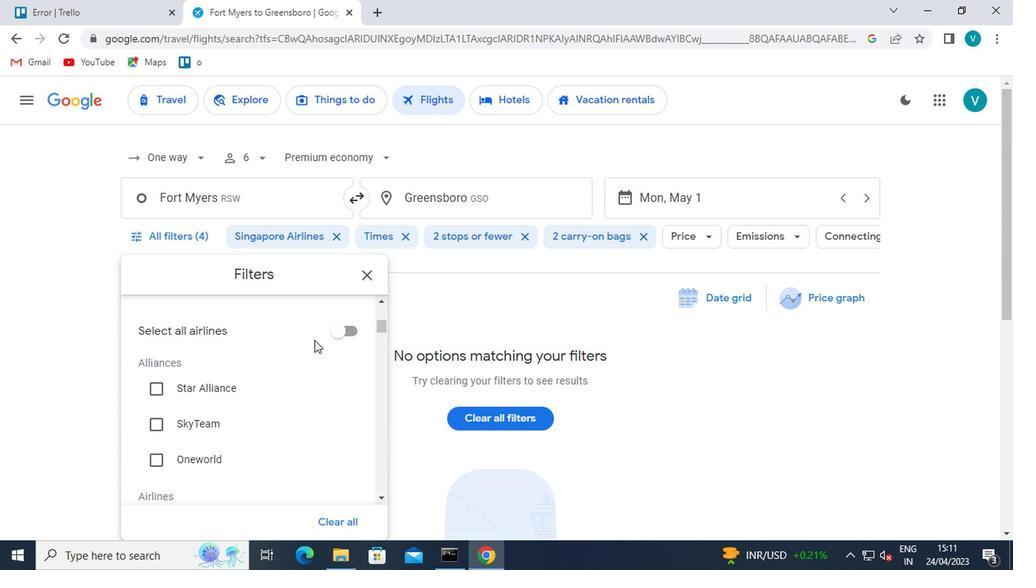 
Action: Mouse scrolled (312, 341) with delta (0, 0)
Screenshot: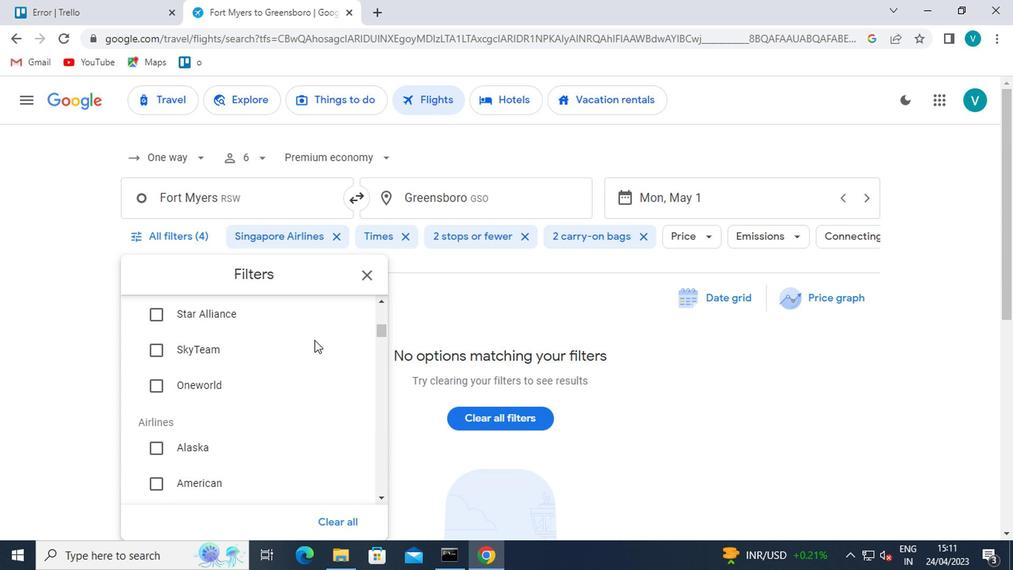 
Action: Mouse scrolled (312, 342) with delta (0, 1)
Screenshot: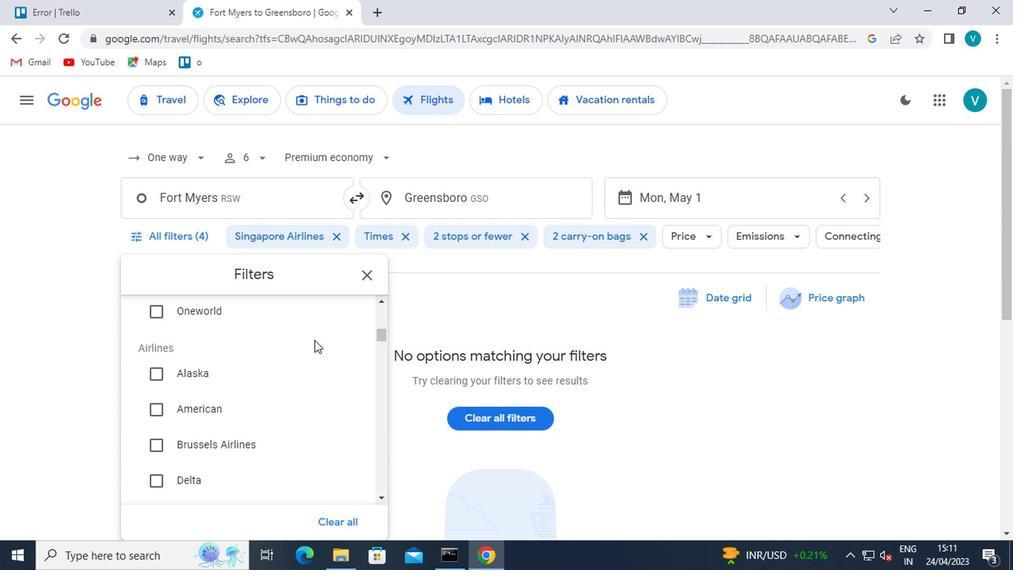 
Action: Mouse scrolled (312, 341) with delta (0, 0)
Screenshot: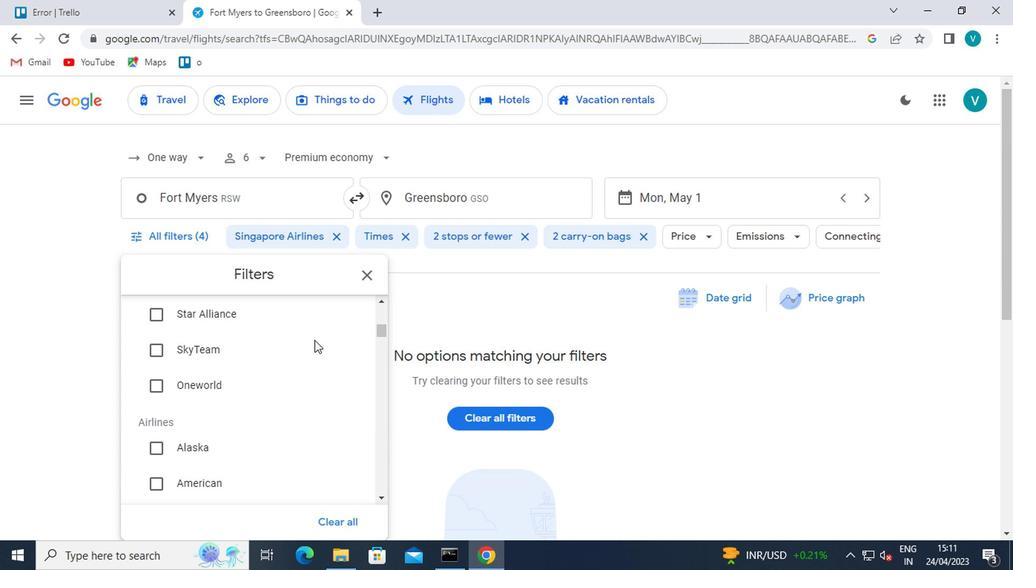 
Action: Mouse scrolled (312, 341) with delta (0, 0)
Screenshot: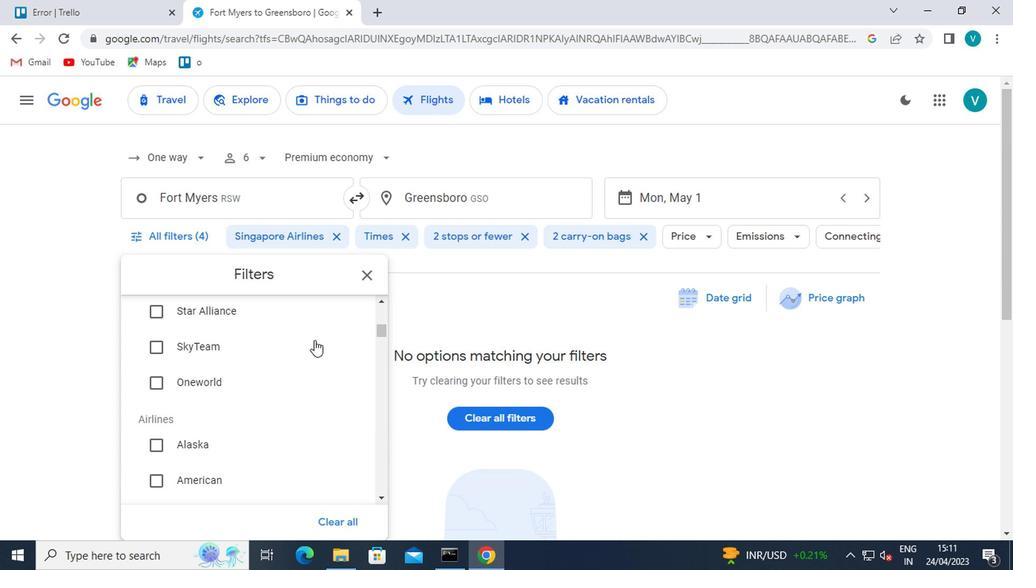 
Action: Mouse scrolled (312, 341) with delta (0, 0)
Screenshot: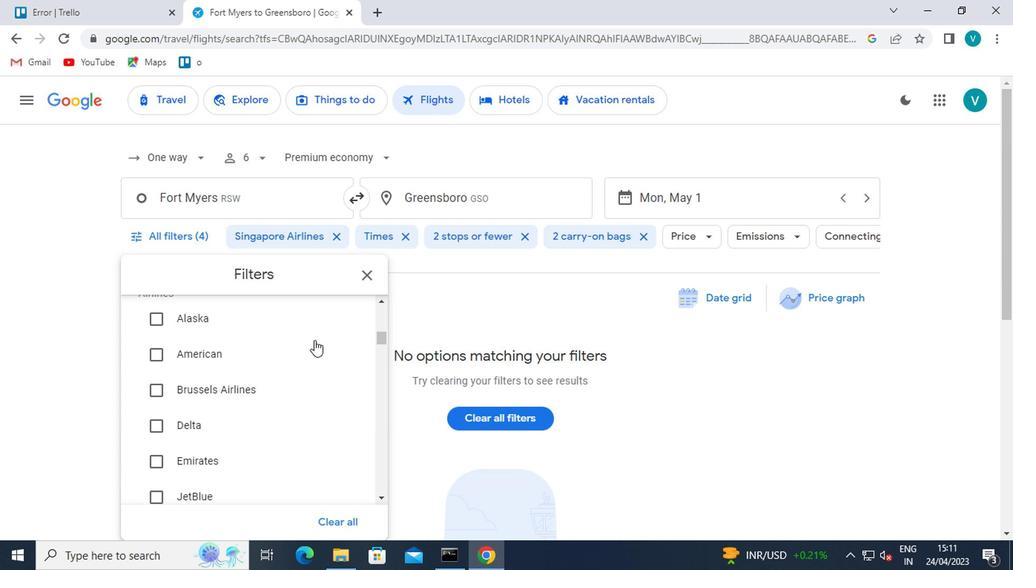 
Action: Mouse moved to (317, 400)
Screenshot: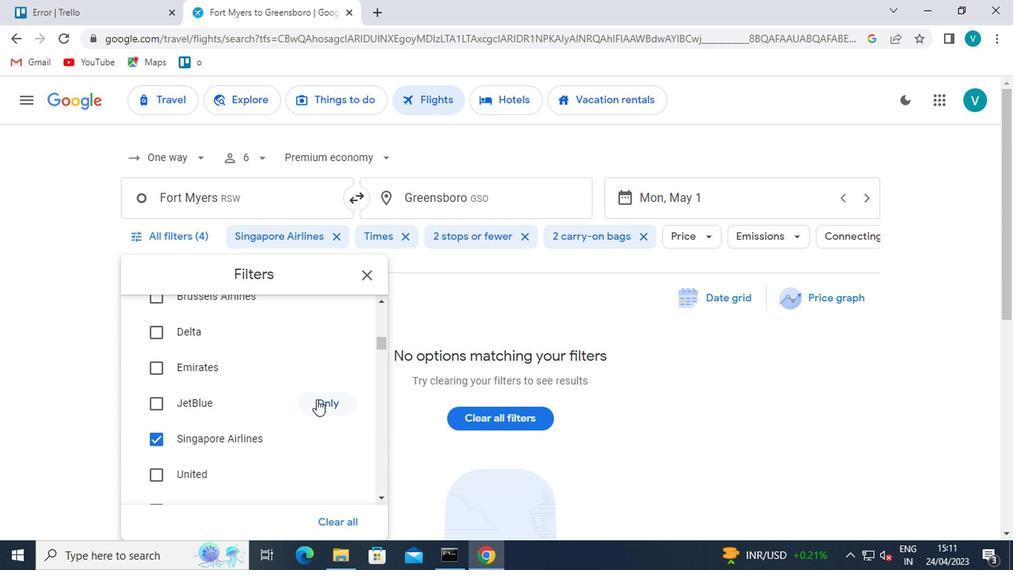 
Action: Mouse pressed left at (317, 400)
Screenshot: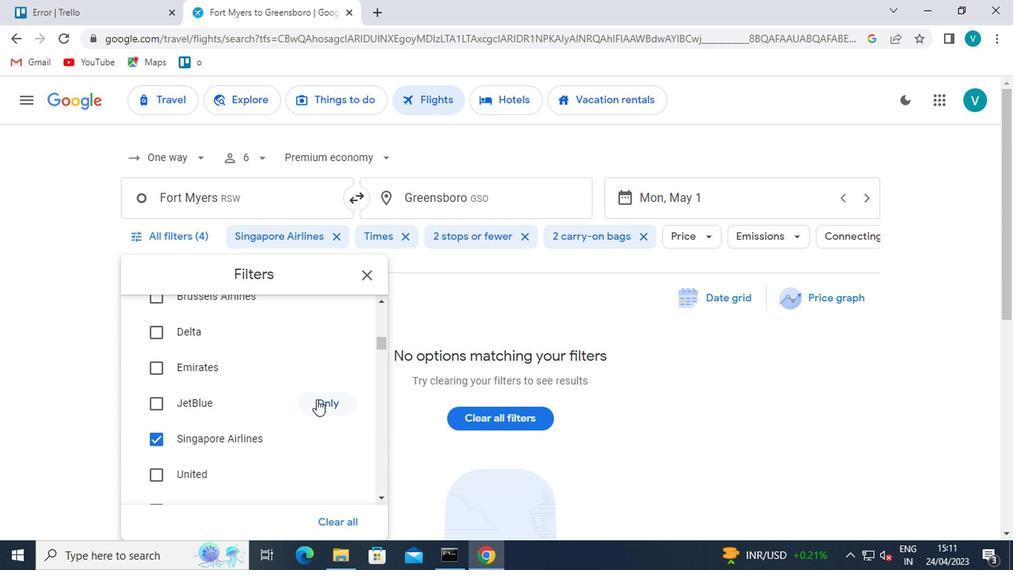 
Action: Mouse moved to (363, 407)
Screenshot: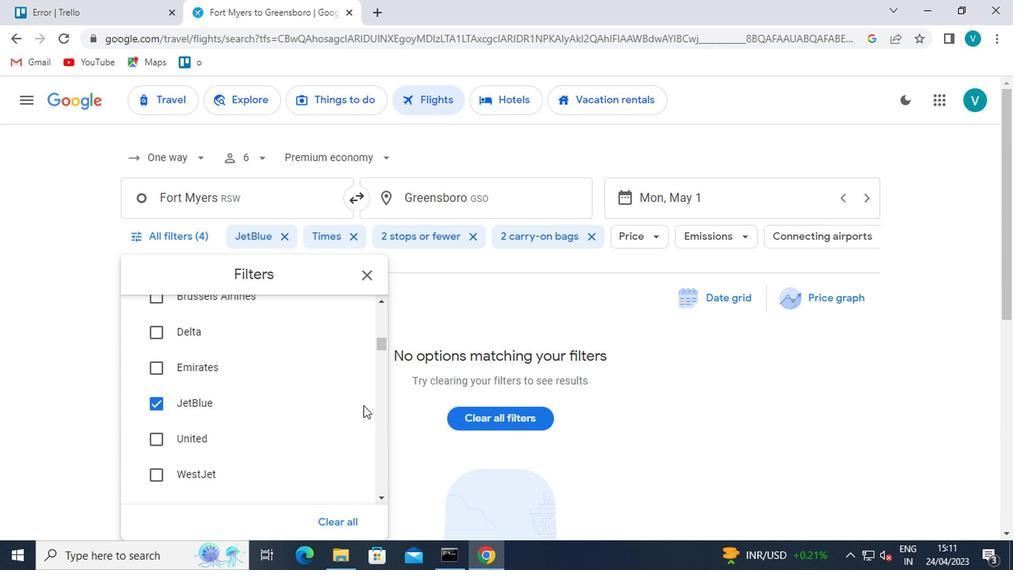 
Action: Mouse scrolled (363, 406) with delta (0, -1)
Screenshot: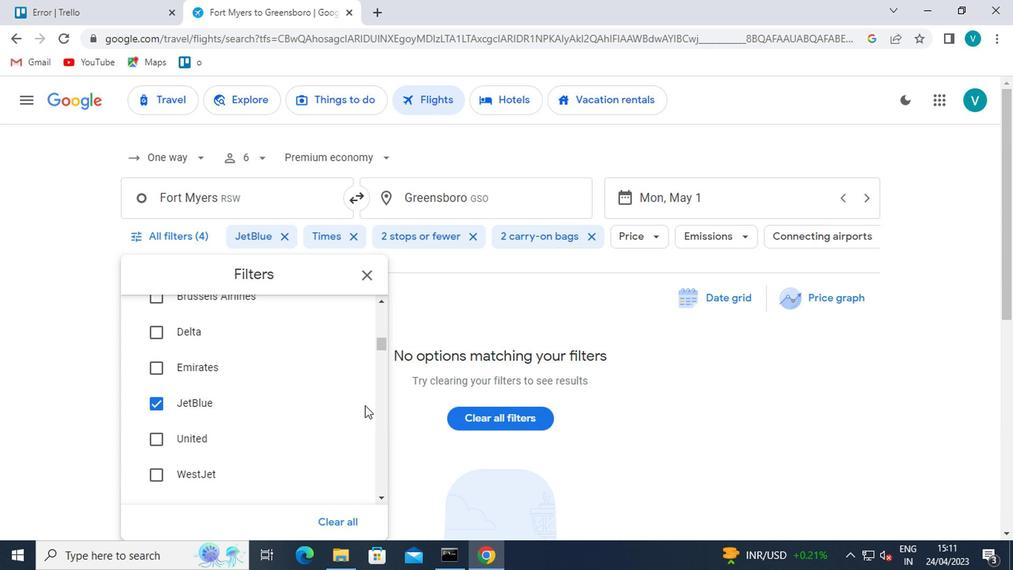 
Action: Mouse moved to (363, 408)
Screenshot: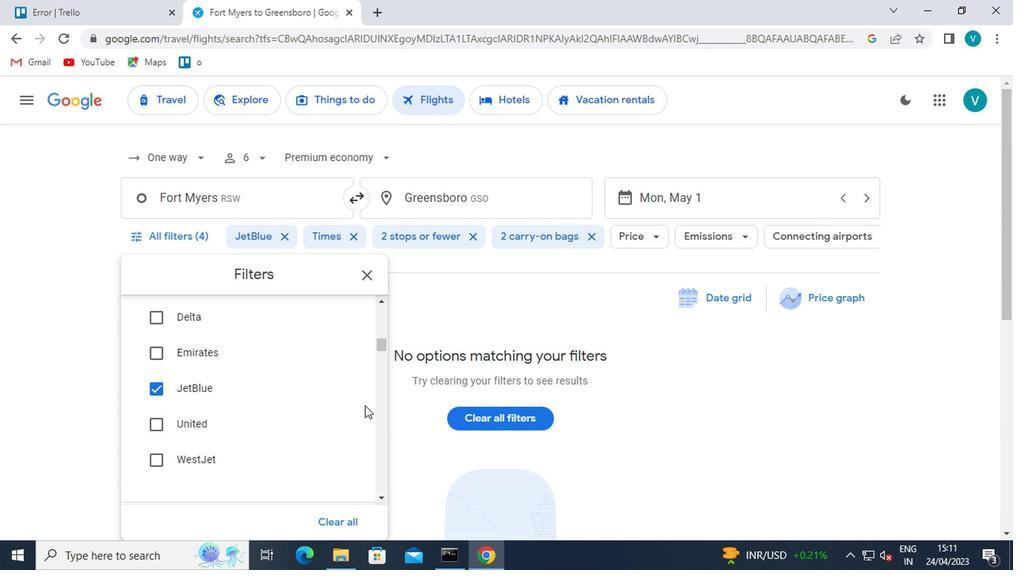 
Action: Mouse scrolled (363, 407) with delta (0, 0)
Screenshot: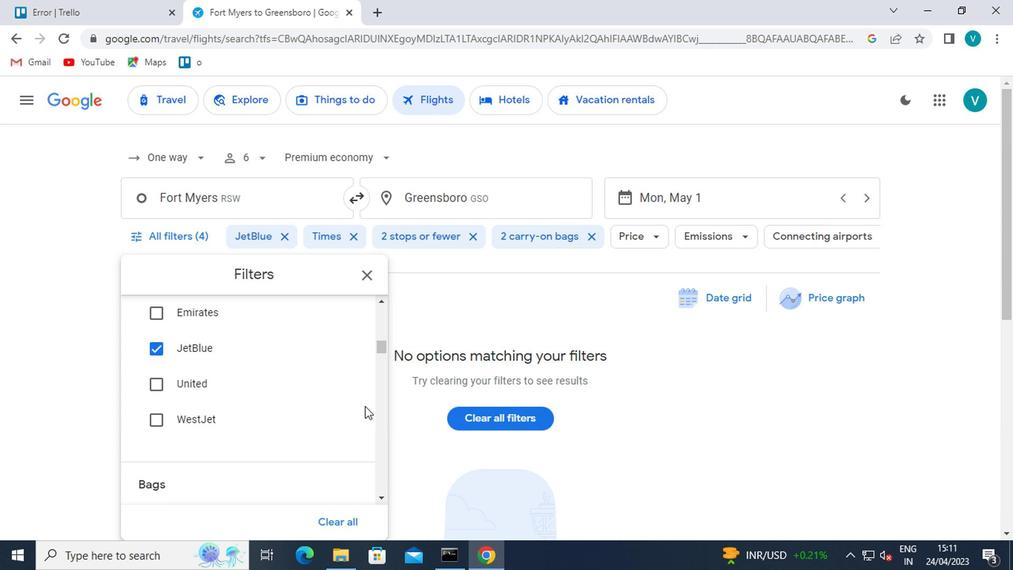 
Action: Mouse moved to (363, 408)
Screenshot: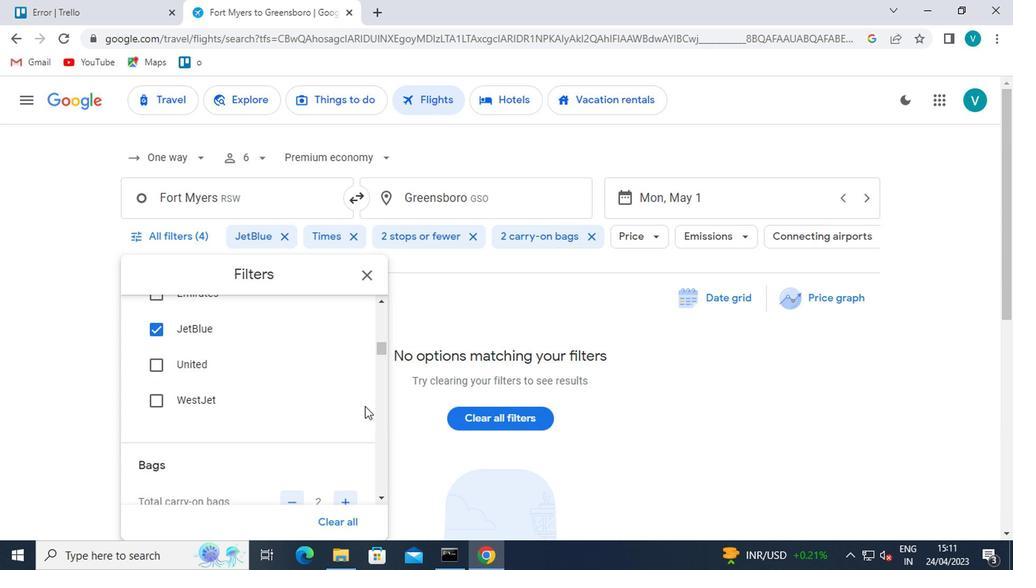
Action: Mouse scrolled (363, 408) with delta (0, 0)
Screenshot: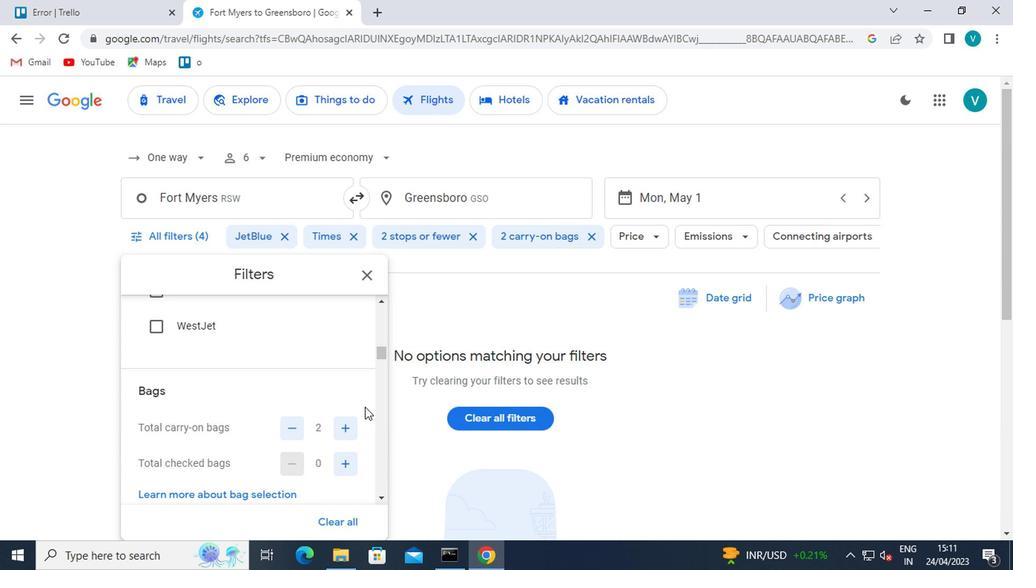 
Action: Mouse moved to (325, 423)
Screenshot: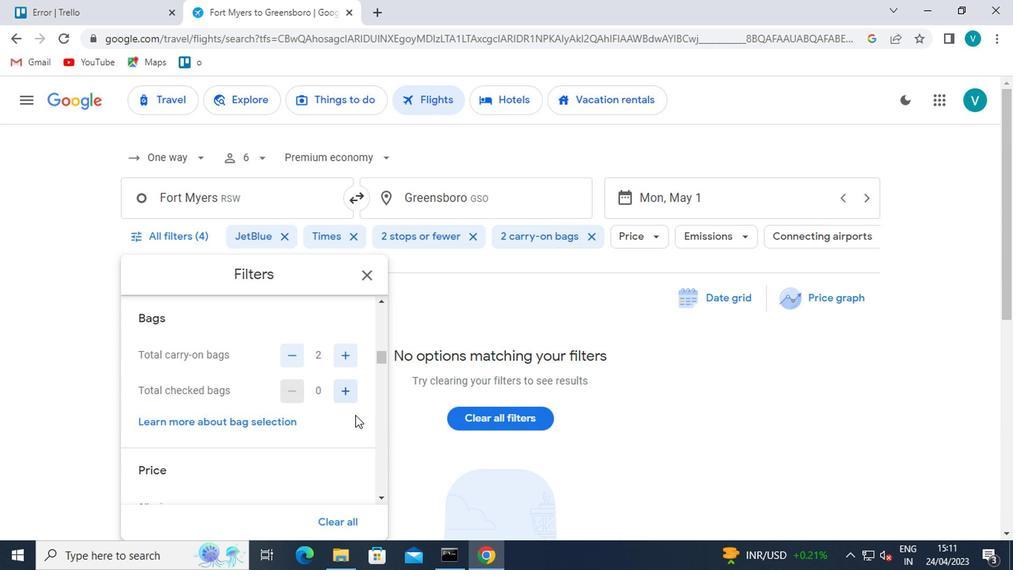 
Action: Mouse scrolled (325, 422) with delta (0, -1)
Screenshot: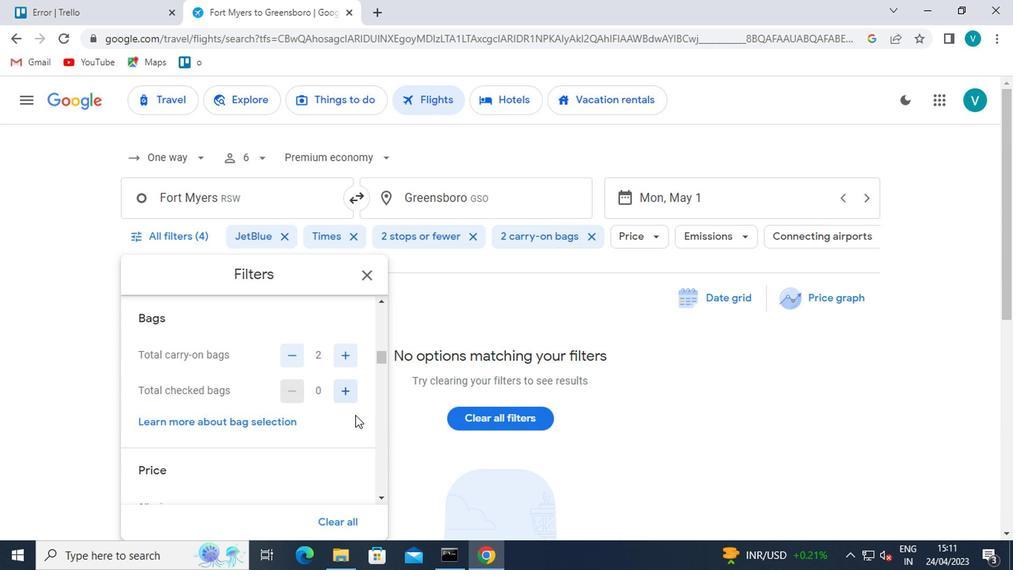 
Action: Mouse moved to (320, 423)
Screenshot: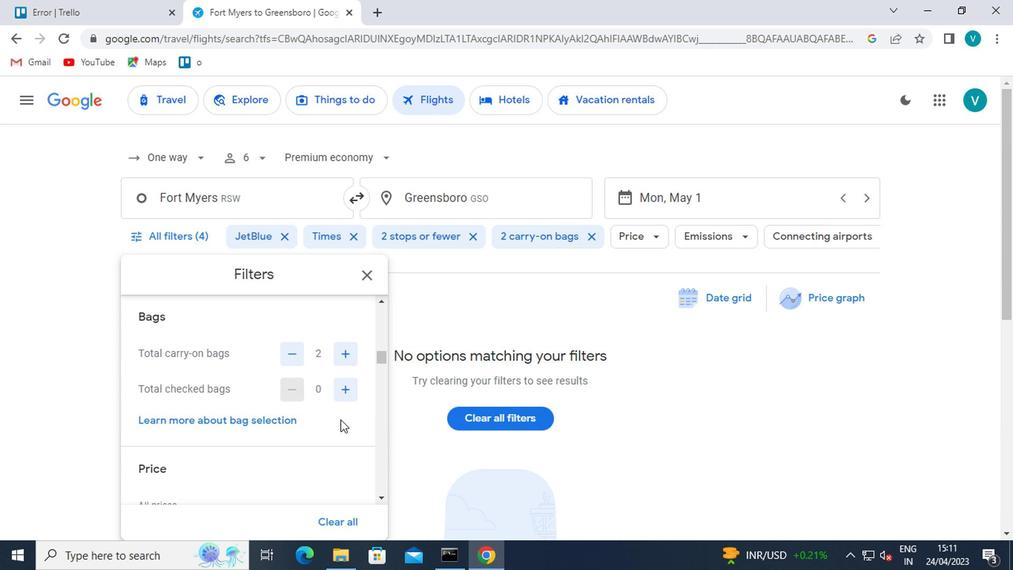 
Action: Mouse scrolled (320, 424) with delta (0, 0)
Screenshot: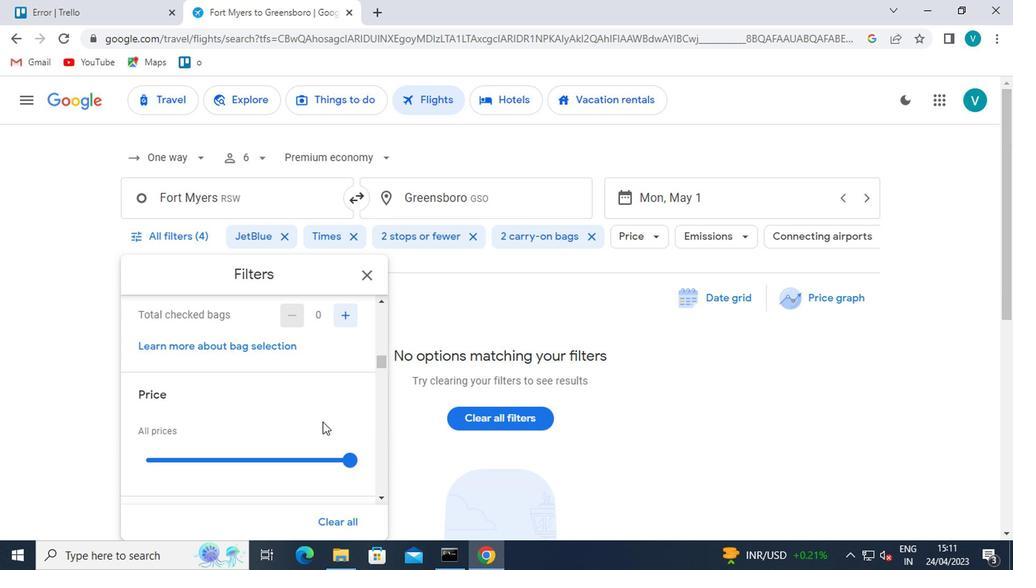 
Action: Mouse moved to (290, 353)
Screenshot: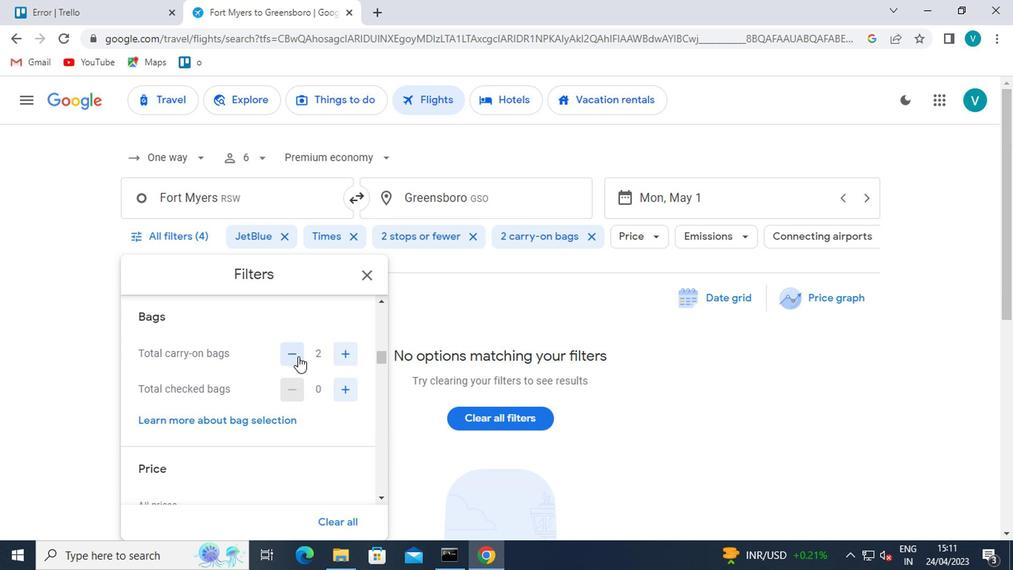 
Action: Mouse pressed left at (290, 353)
Screenshot: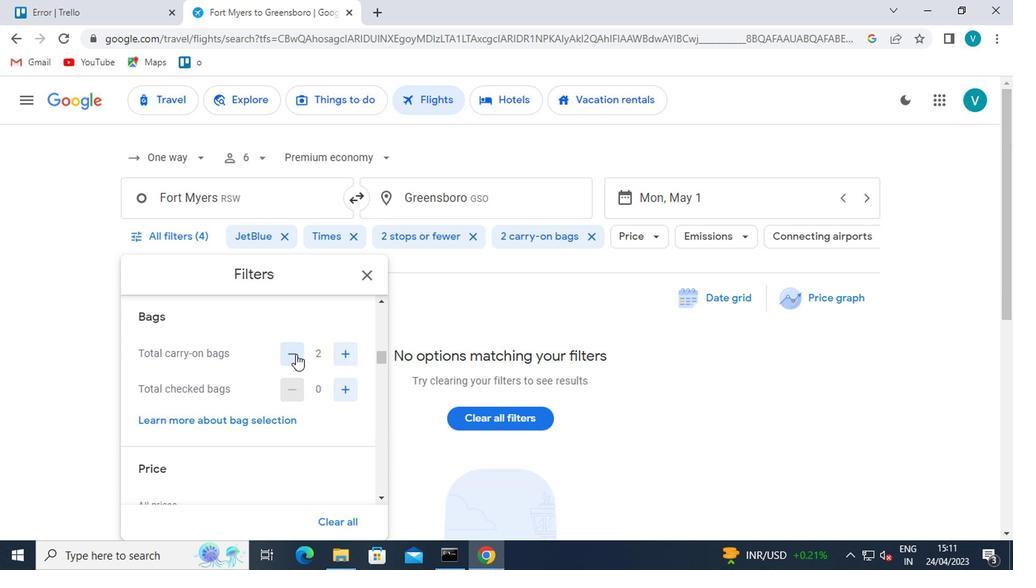 
Action: Mouse pressed left at (290, 353)
Screenshot: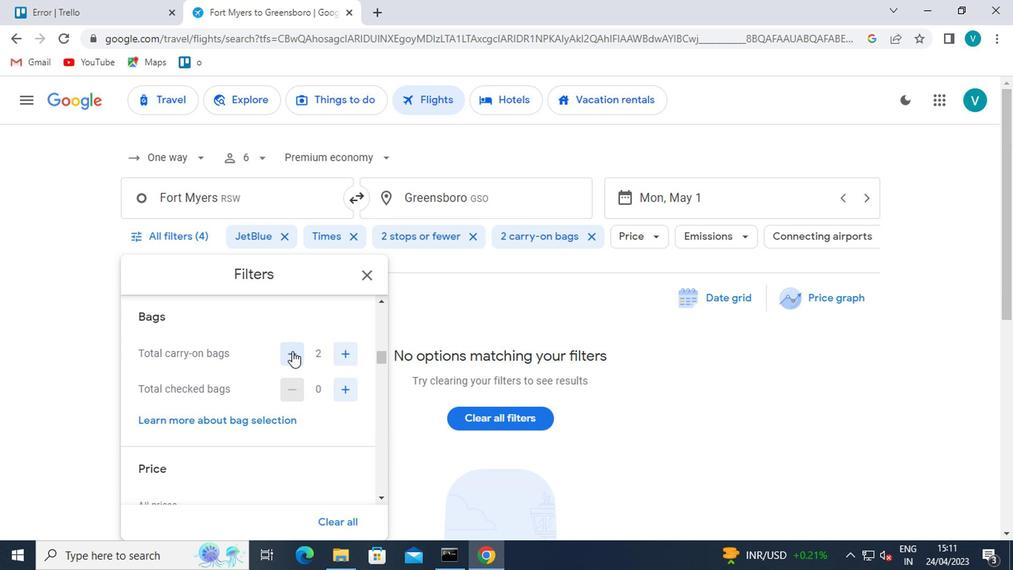 
Action: Mouse moved to (344, 390)
Screenshot: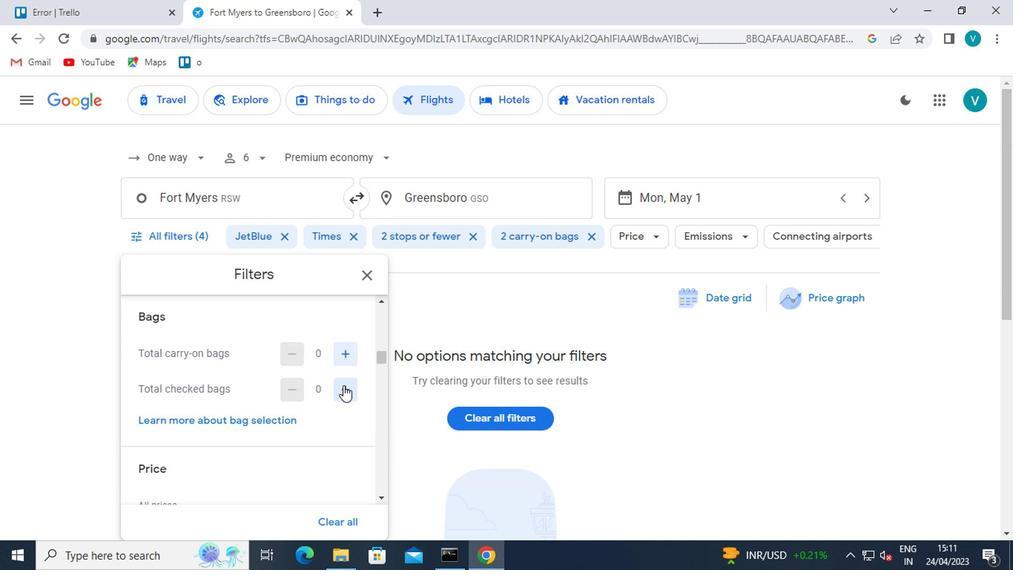 
Action: Mouse pressed left at (344, 390)
Screenshot: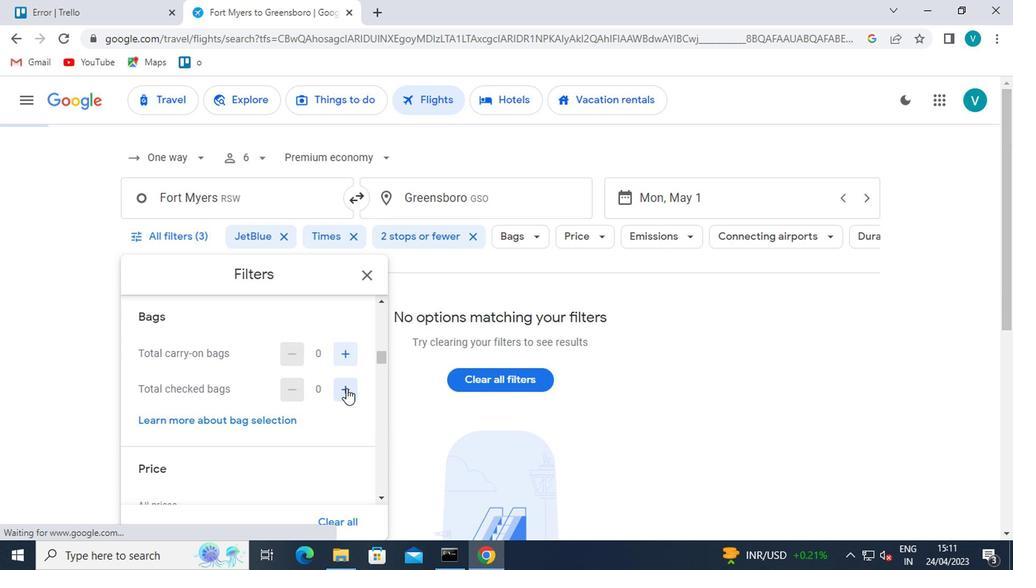 
Action: Mouse moved to (278, 426)
Screenshot: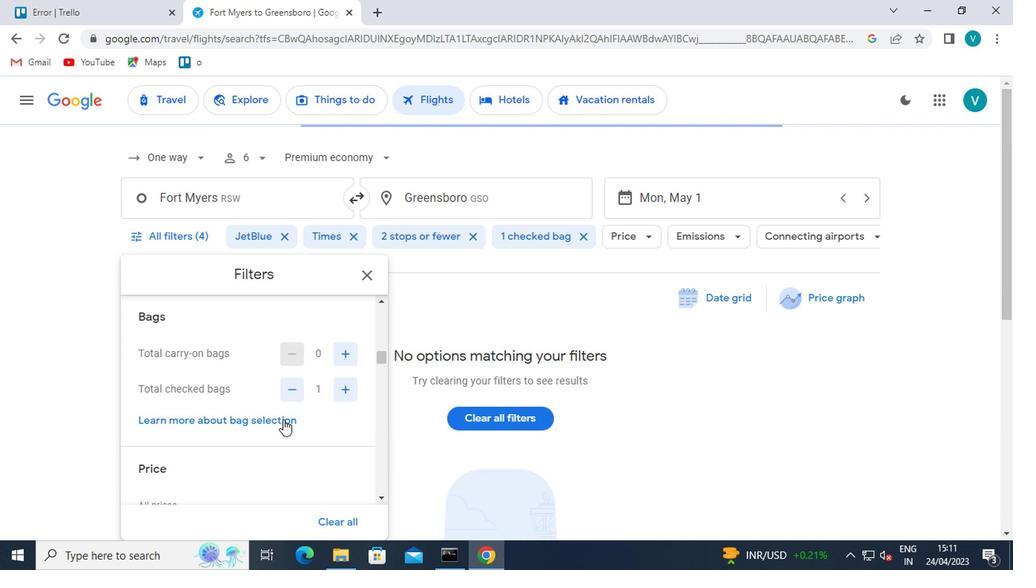 
Action: Mouse scrolled (278, 425) with delta (0, 0)
Screenshot: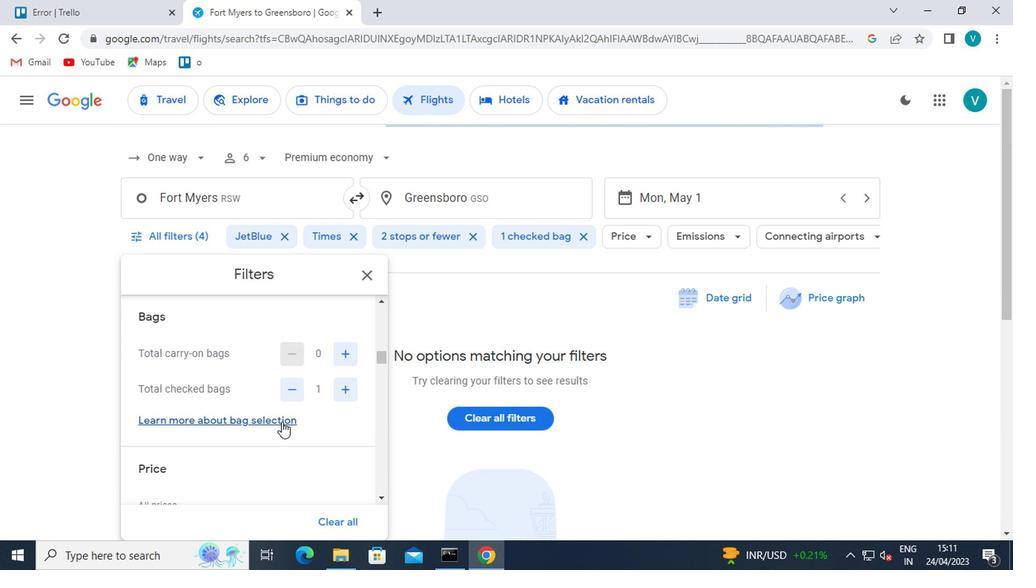 
Action: Mouse moved to (278, 427)
Screenshot: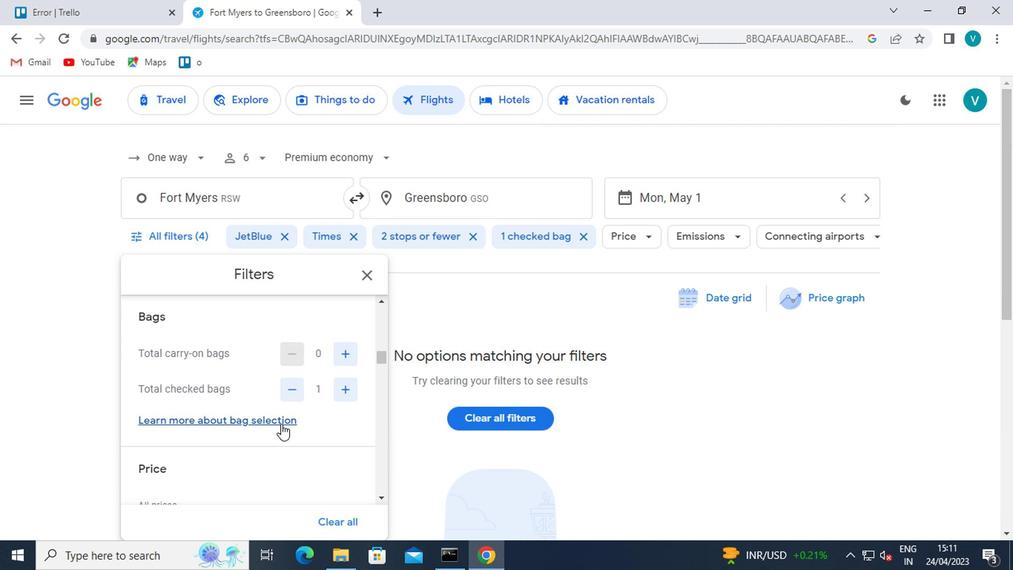 
Action: Mouse scrolled (278, 426) with delta (0, -1)
Screenshot: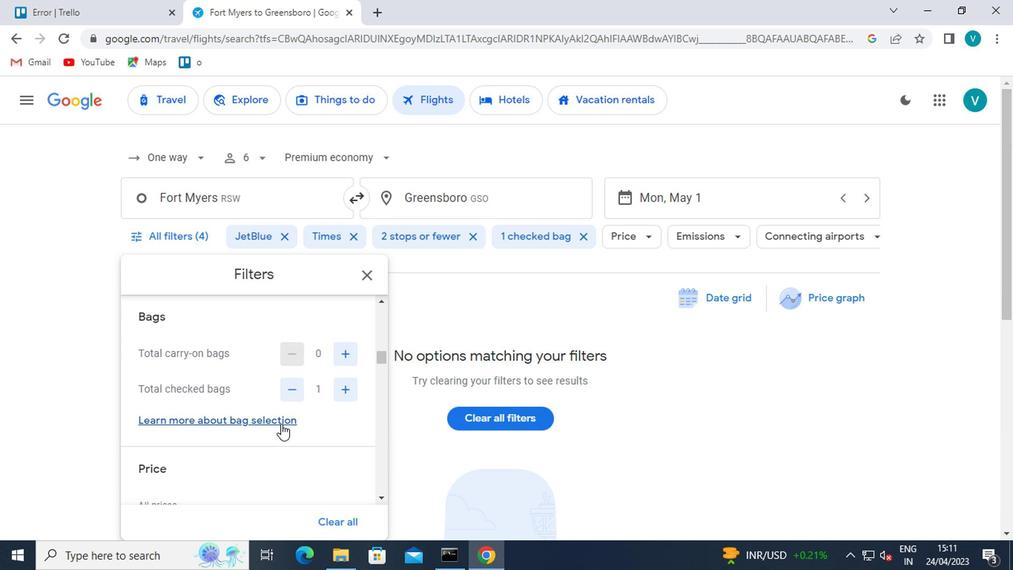 
Action: Mouse moved to (348, 390)
Screenshot: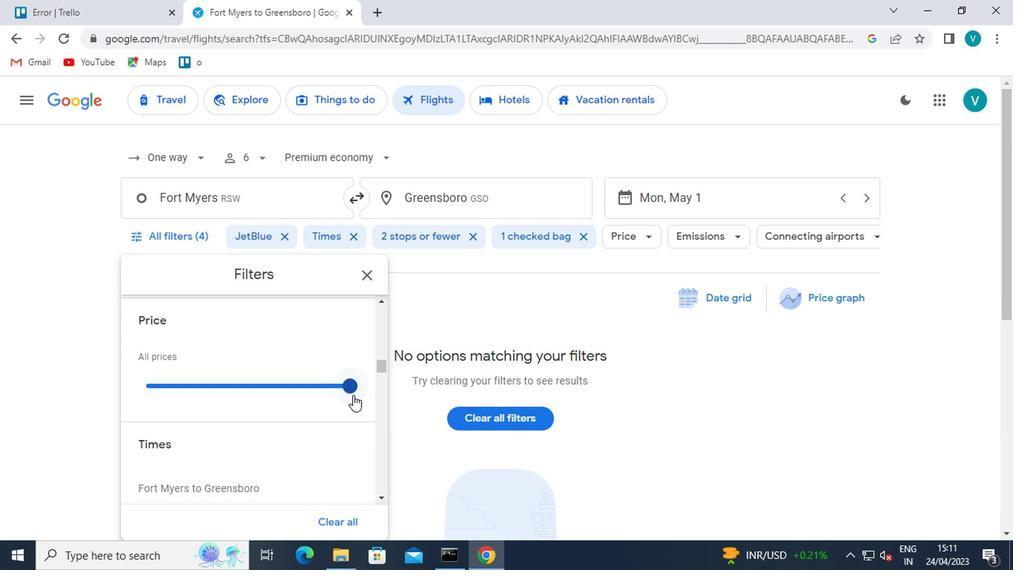 
Action: Mouse pressed left at (348, 390)
Screenshot: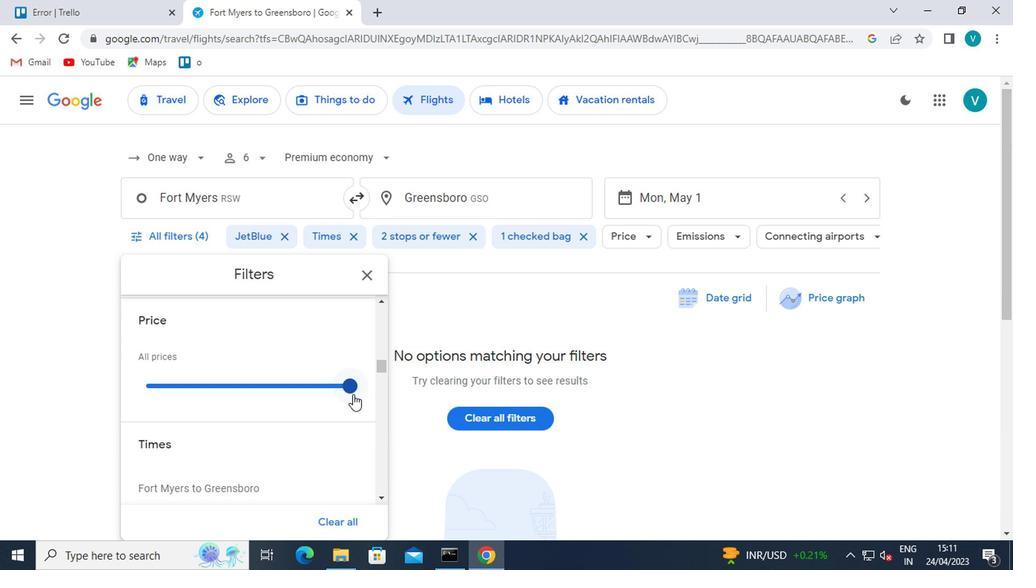 
Action: Mouse moved to (298, 415)
Screenshot: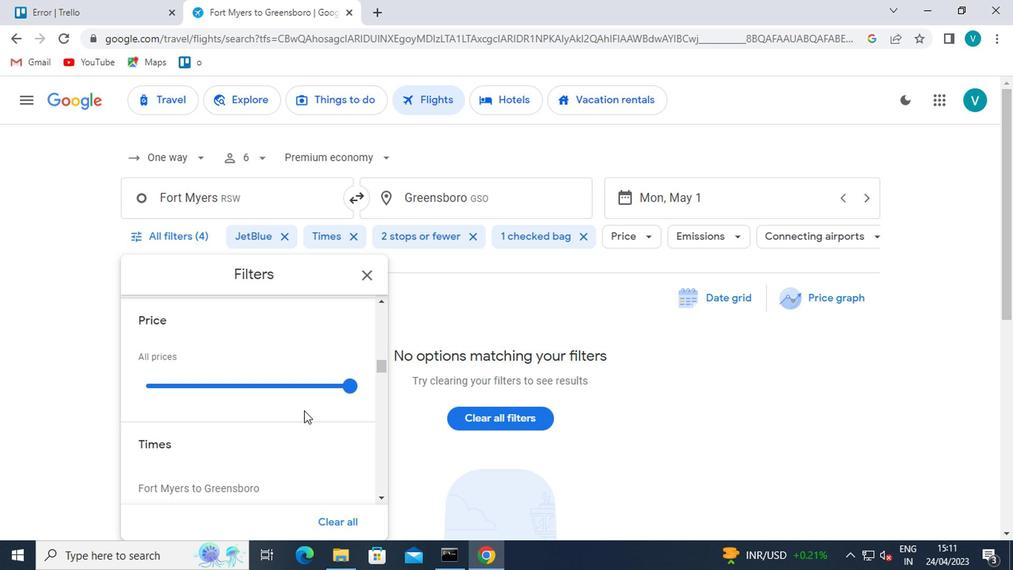 
Action: Mouse scrolled (298, 414) with delta (0, 0)
Screenshot: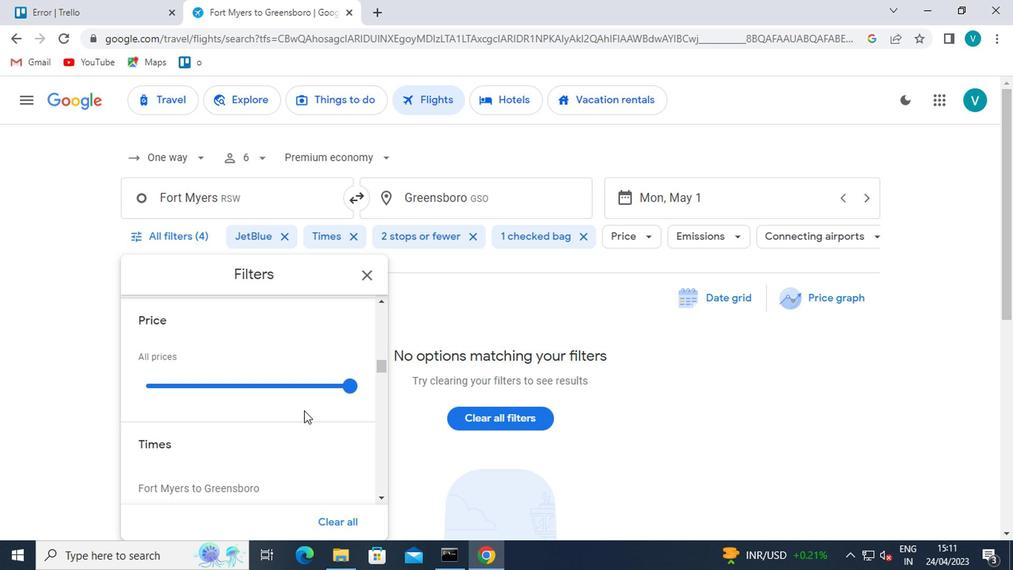 
Action: Mouse moved to (287, 420)
Screenshot: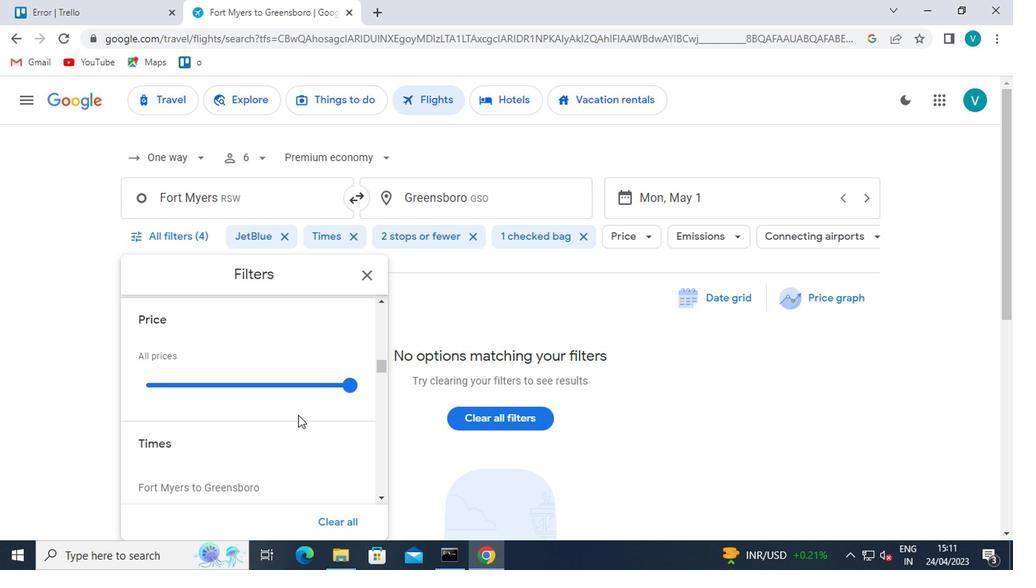 
Action: Mouse scrolled (287, 420) with delta (0, 0)
Screenshot: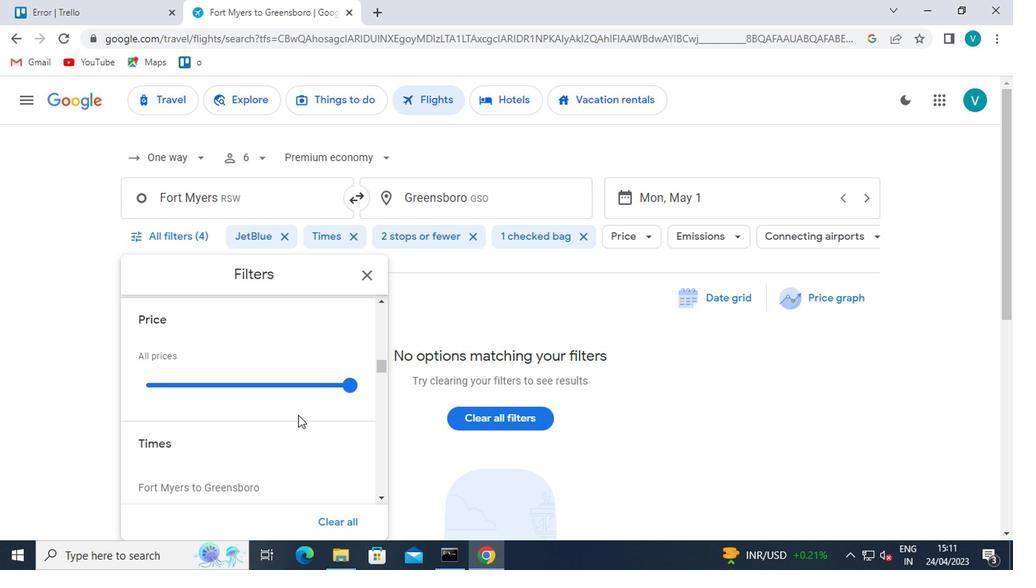 
Action: Mouse moved to (214, 406)
Screenshot: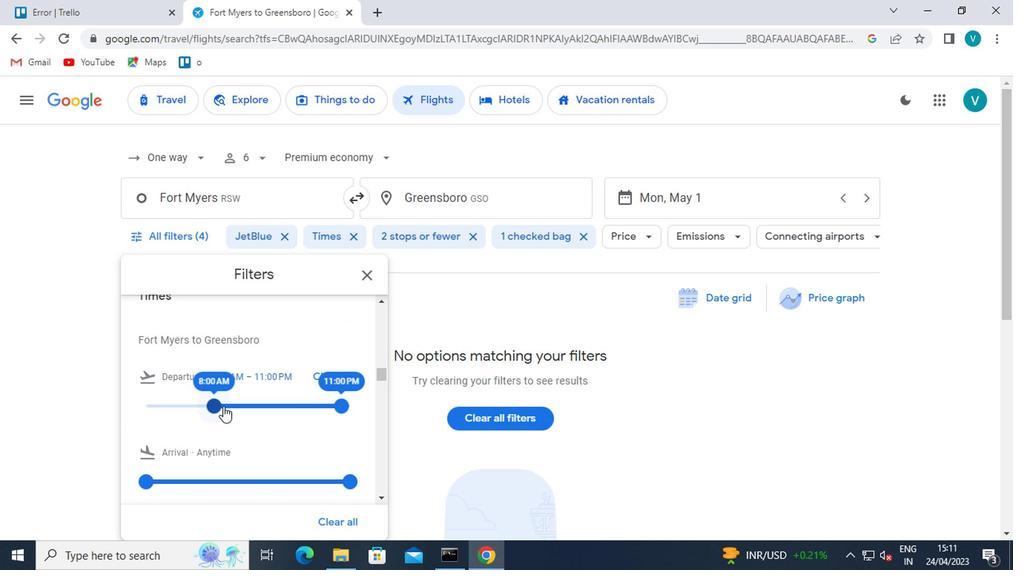 
Action: Mouse pressed left at (214, 406)
Screenshot: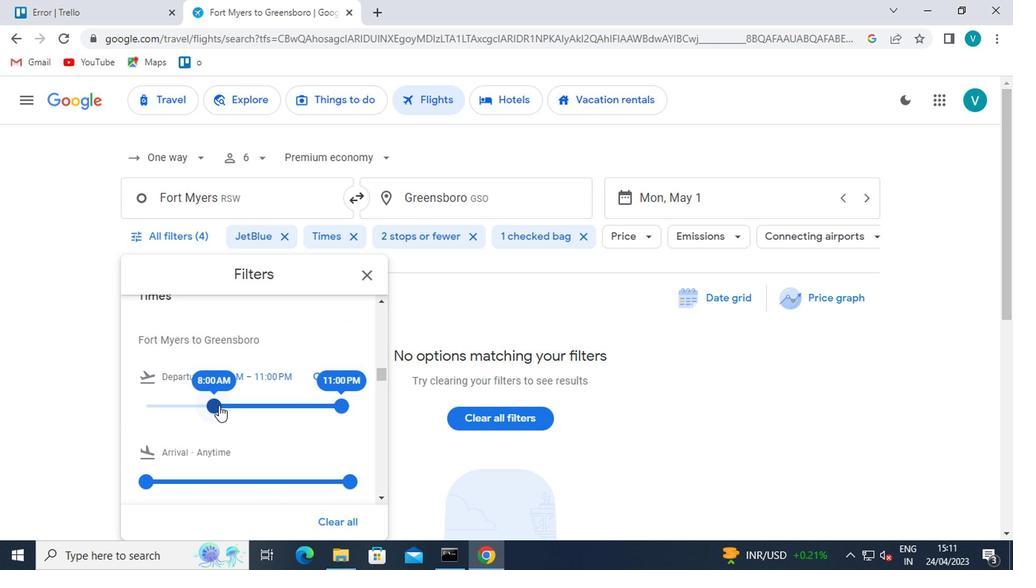 
Action: Mouse moved to (254, 378)
Screenshot: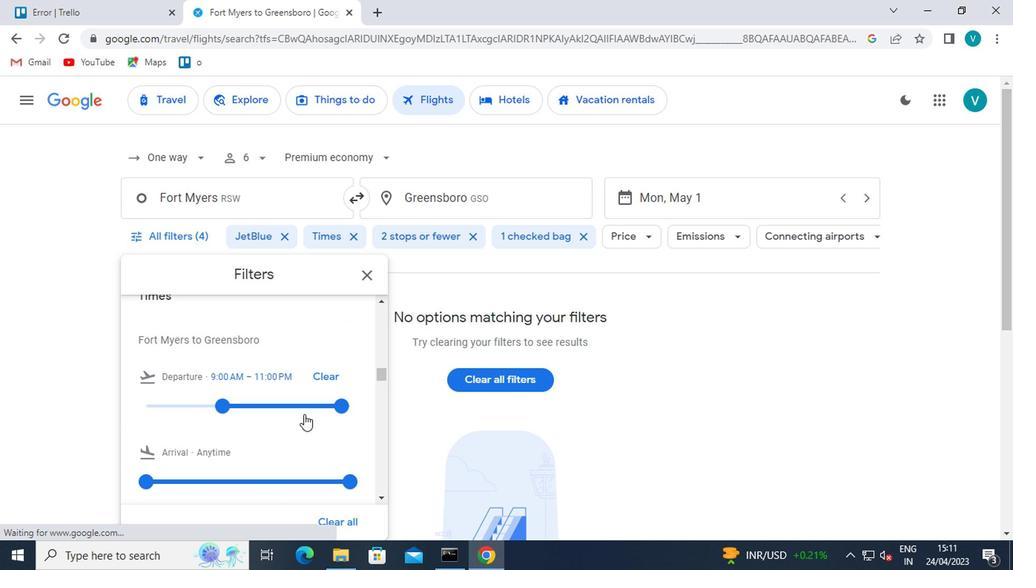 
